 Task: Create a due date automation trigger when advanced on, 2 hours before a card is due add fields with custom field "Resume" set to a date between 1 and 7 working days from now.
Action: Mouse moved to (1339, 104)
Screenshot: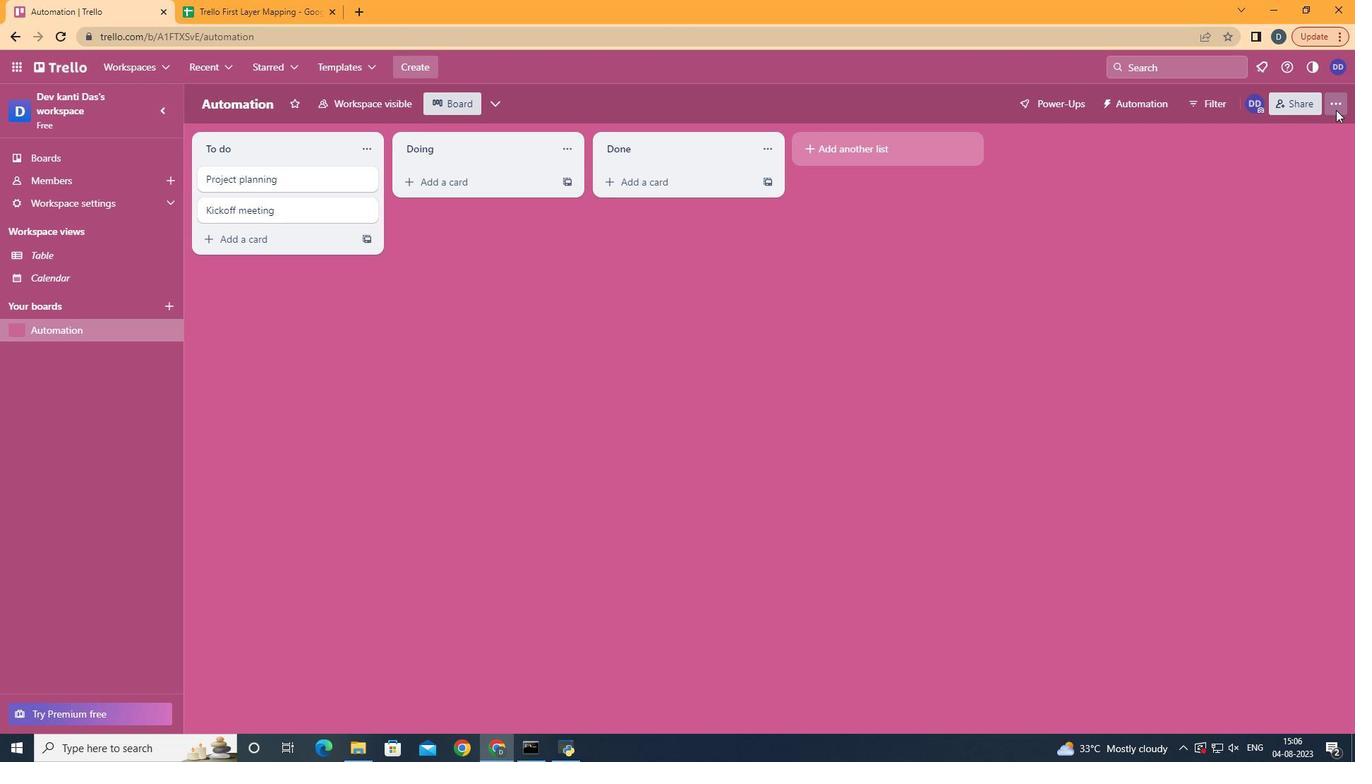 
Action: Mouse pressed left at (1339, 104)
Screenshot: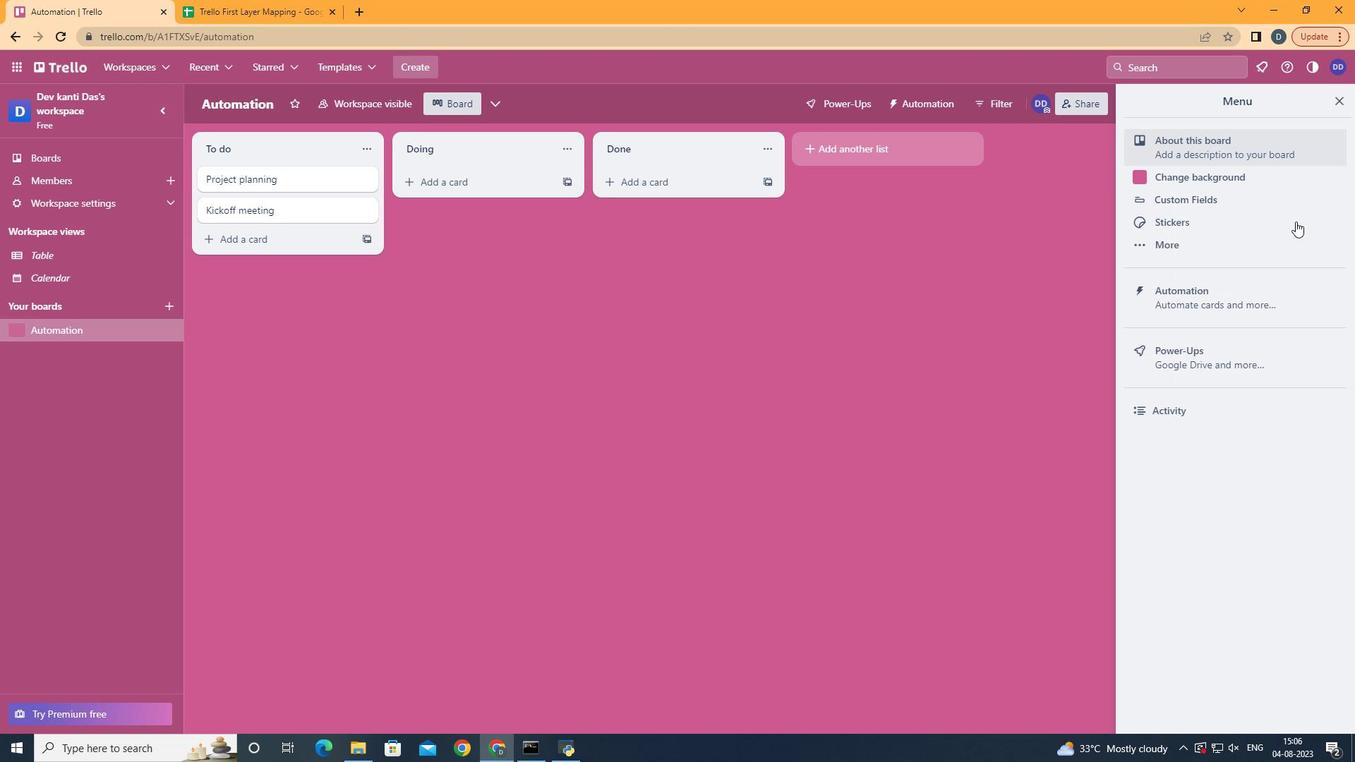 
Action: Mouse moved to (1253, 299)
Screenshot: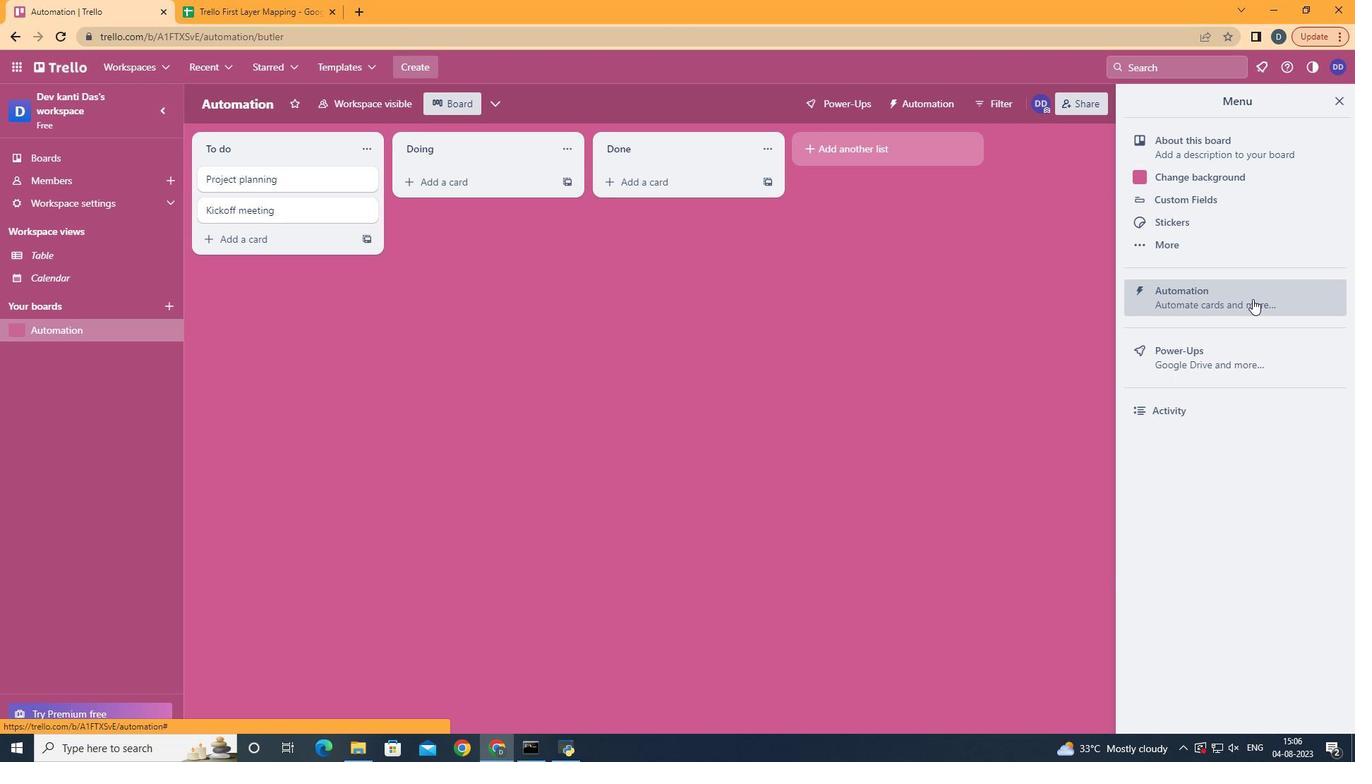 
Action: Mouse pressed left at (1253, 299)
Screenshot: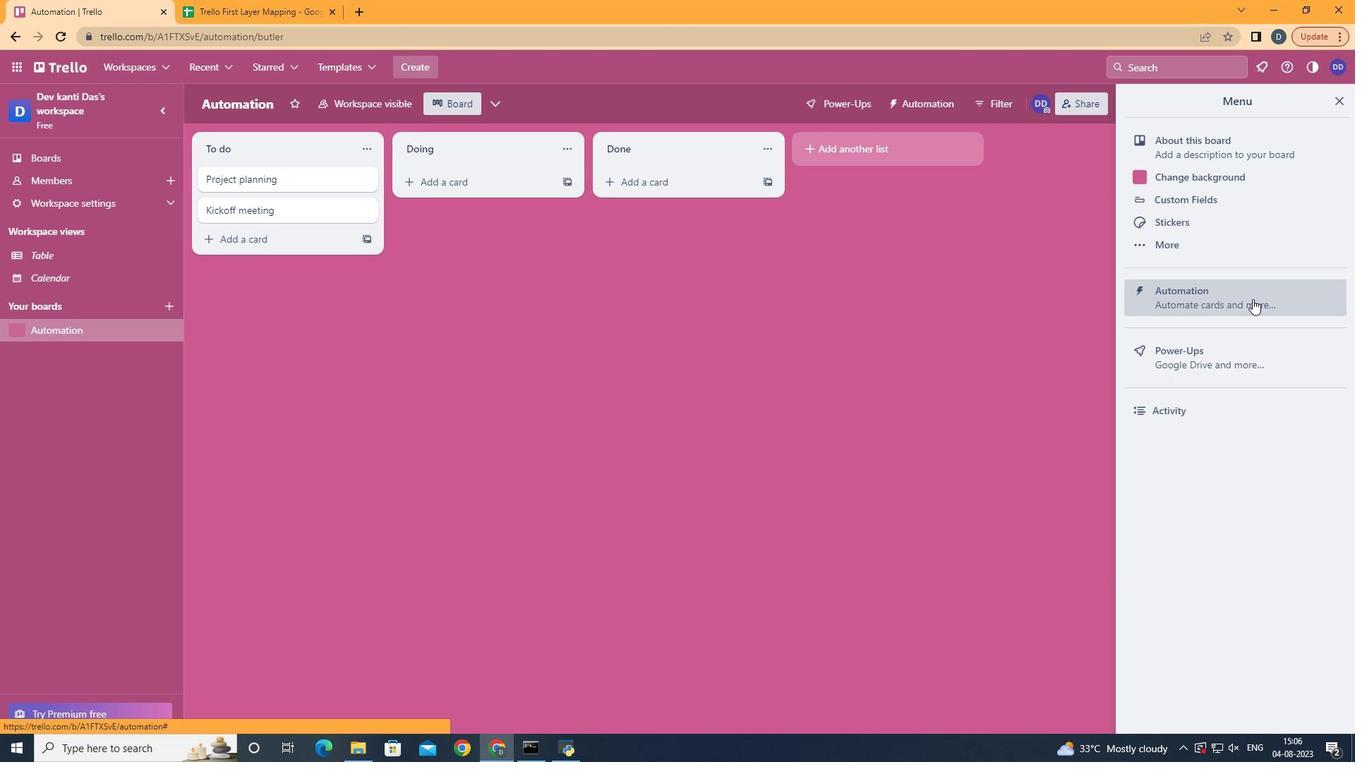 
Action: Mouse moved to (297, 285)
Screenshot: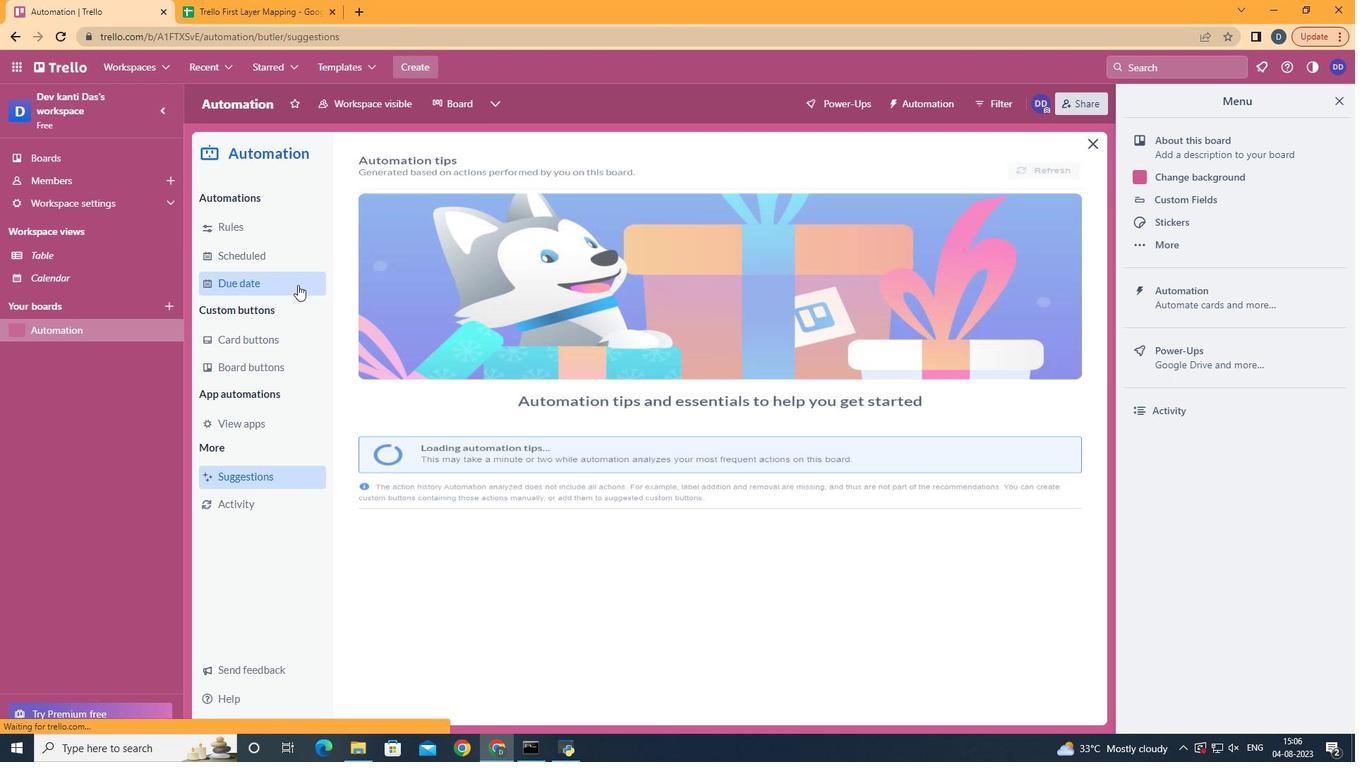 
Action: Mouse pressed left at (297, 285)
Screenshot: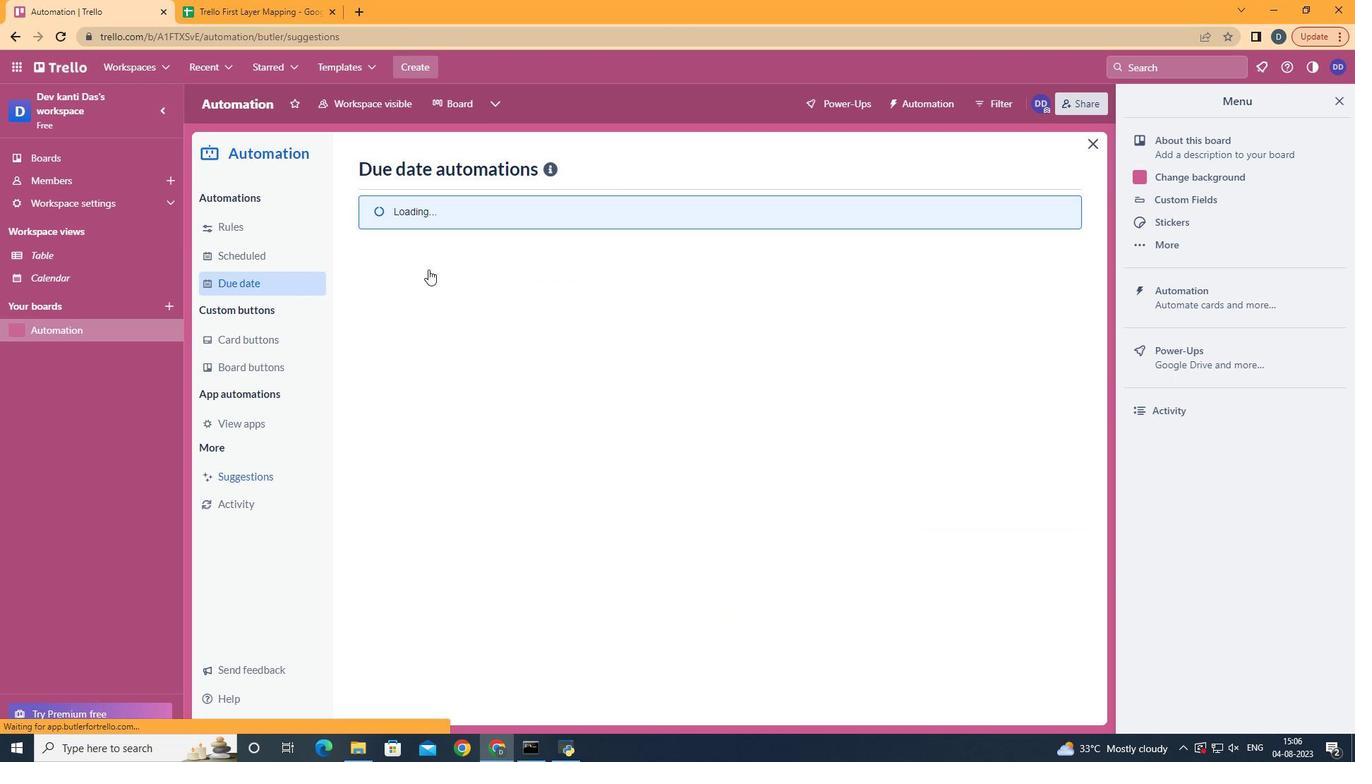 
Action: Mouse moved to (1008, 172)
Screenshot: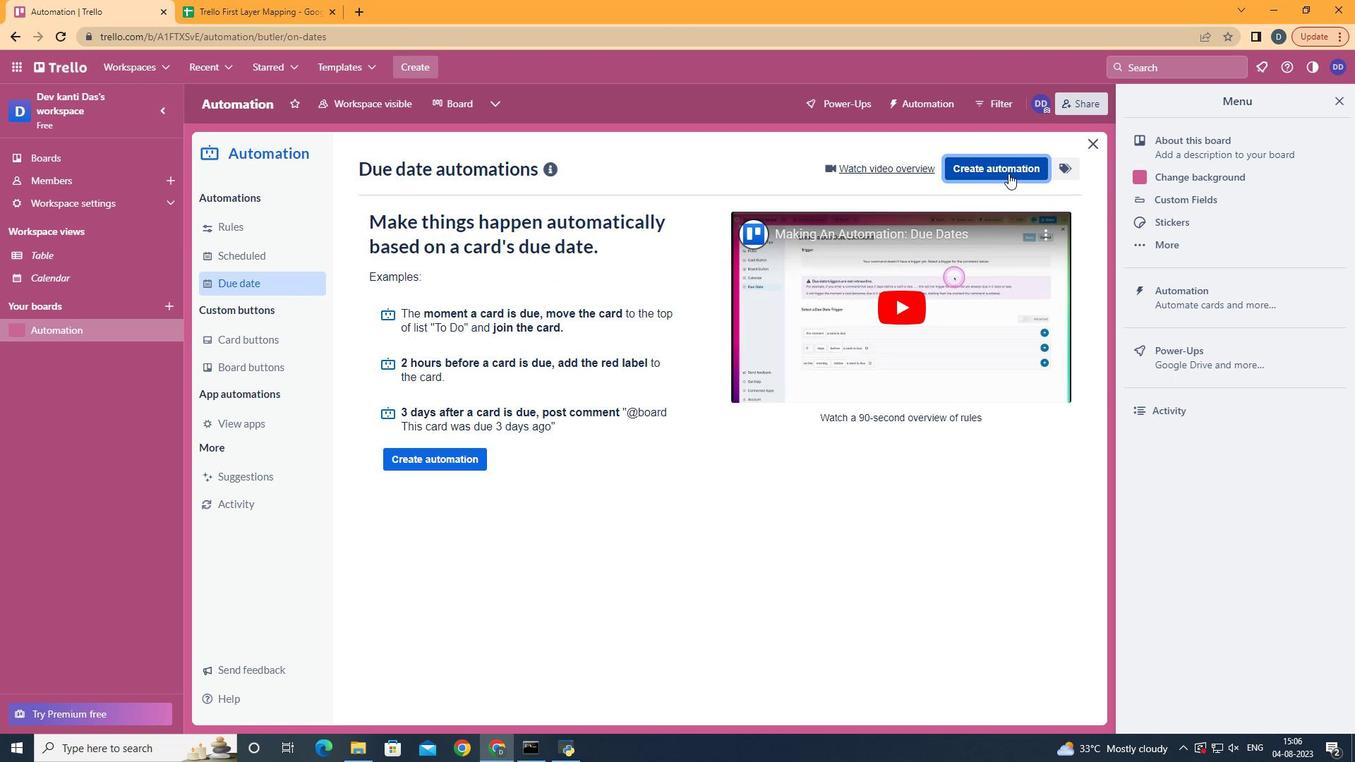 
Action: Mouse pressed left at (1008, 172)
Screenshot: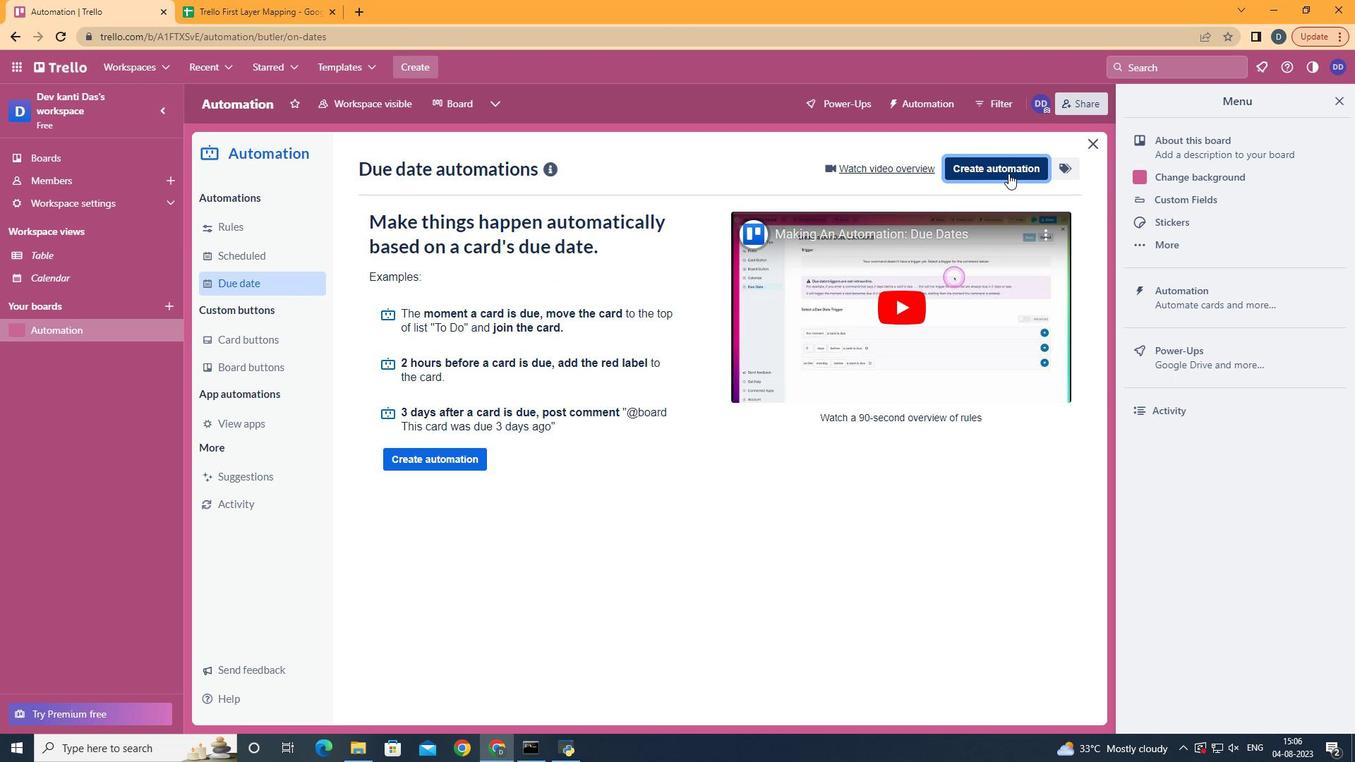 
Action: Mouse moved to (740, 293)
Screenshot: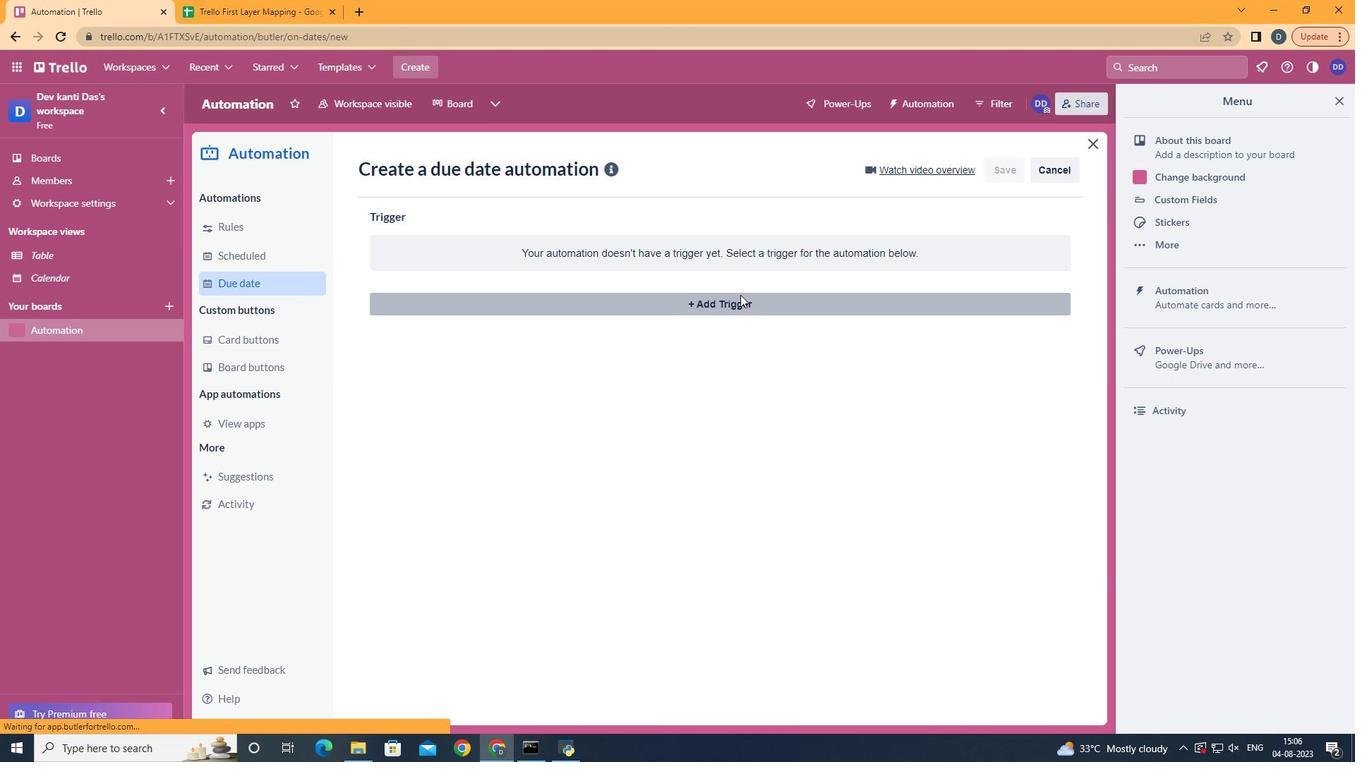 
Action: Mouse pressed left at (740, 293)
Screenshot: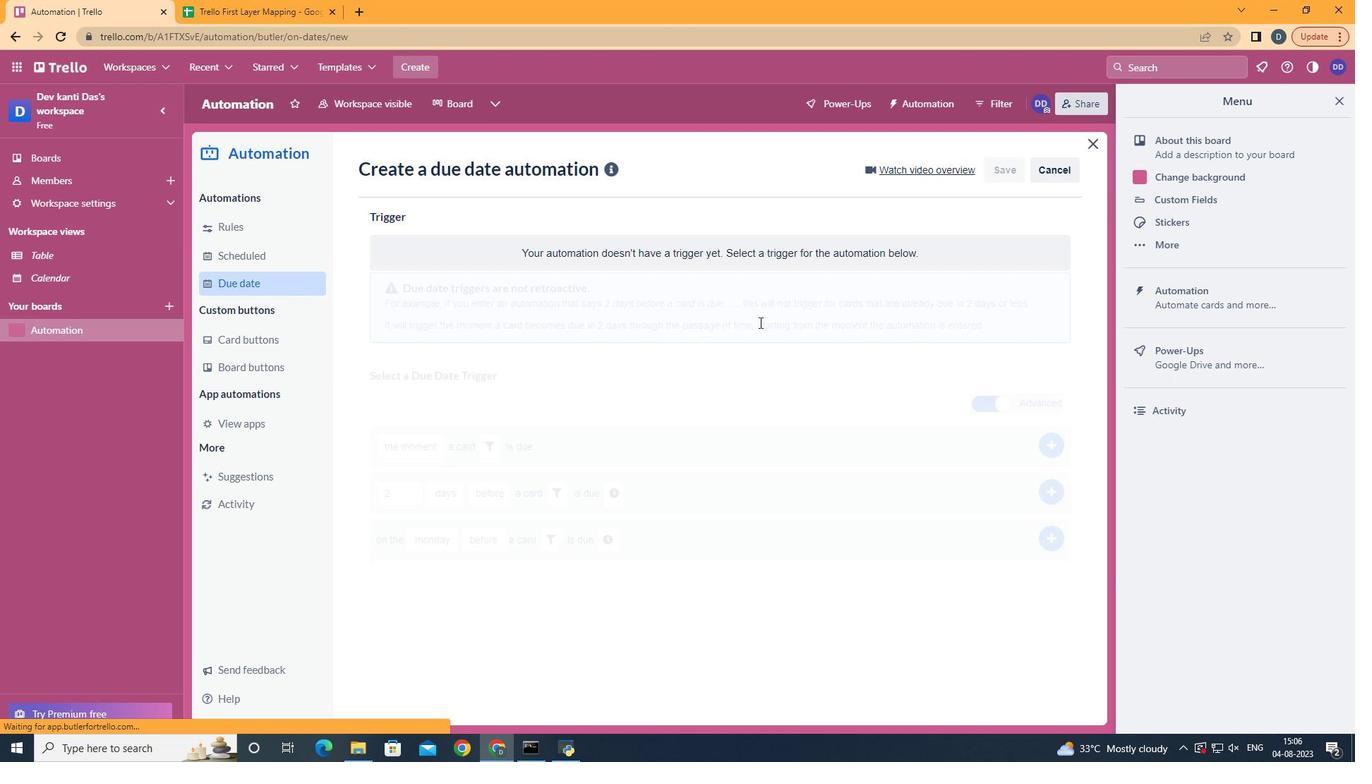 
Action: Mouse moved to (471, 608)
Screenshot: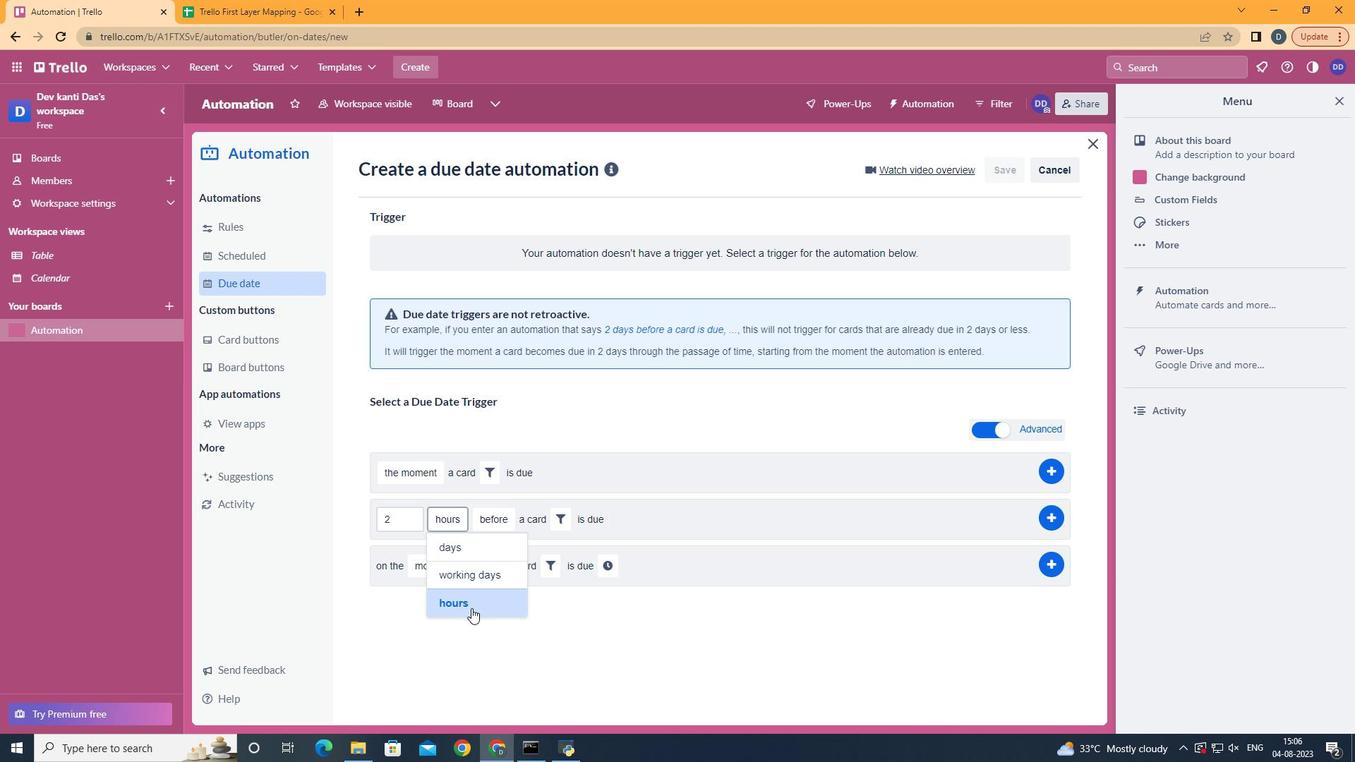 
Action: Mouse pressed left at (471, 608)
Screenshot: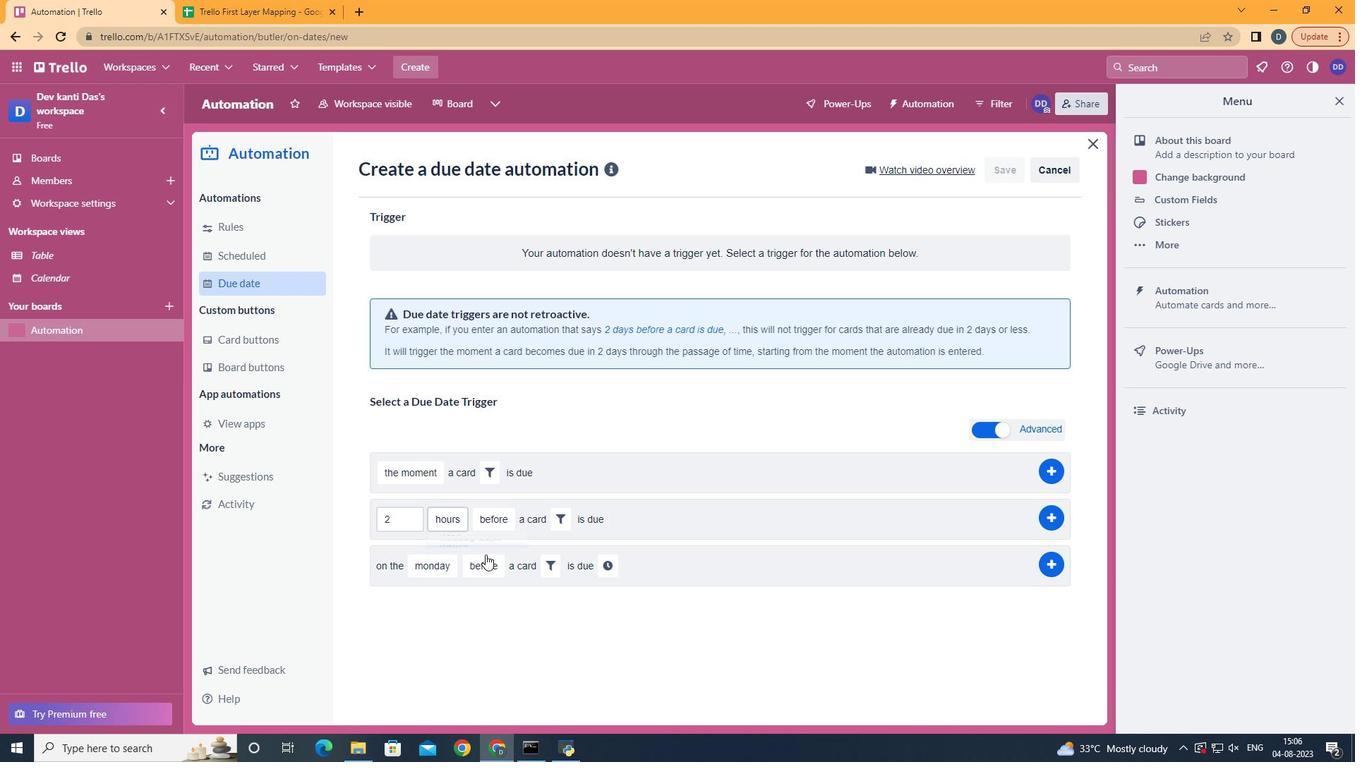 
Action: Mouse moved to (498, 537)
Screenshot: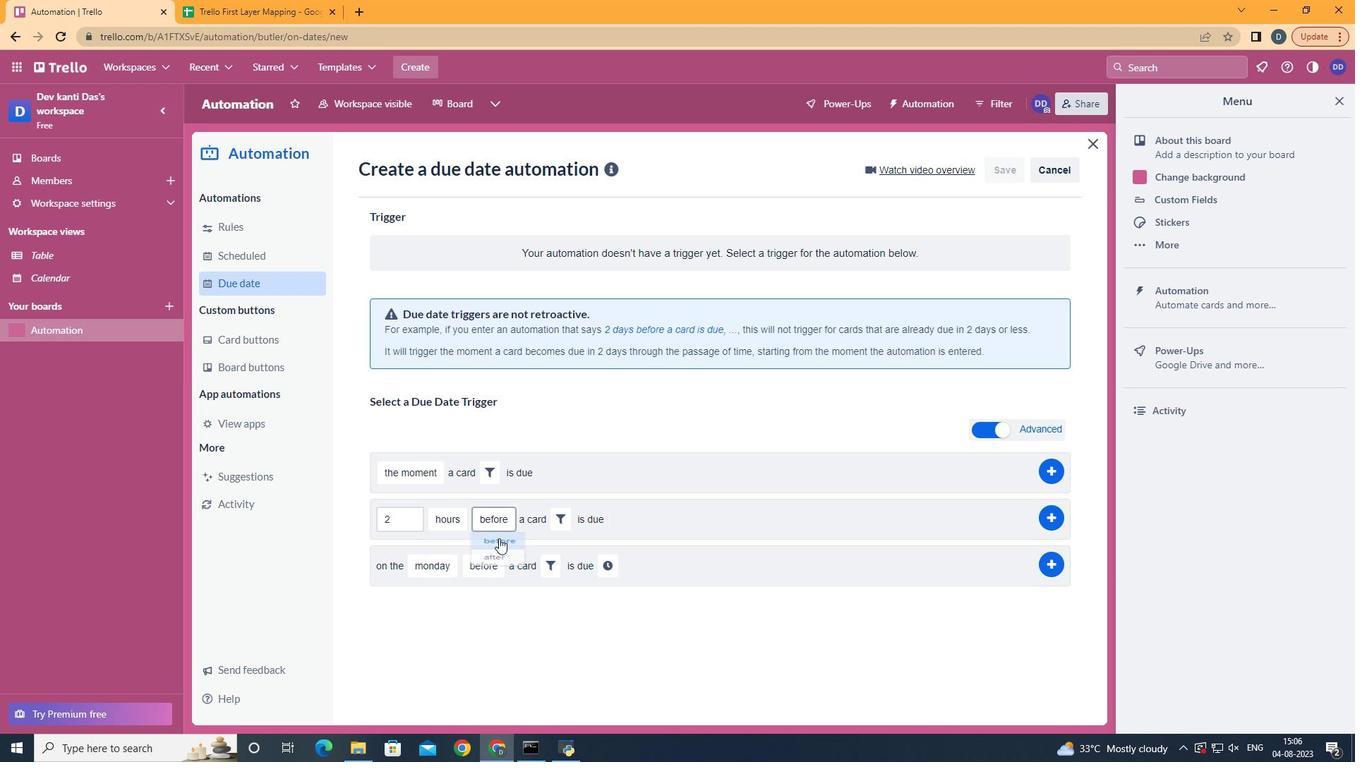
Action: Mouse pressed left at (498, 537)
Screenshot: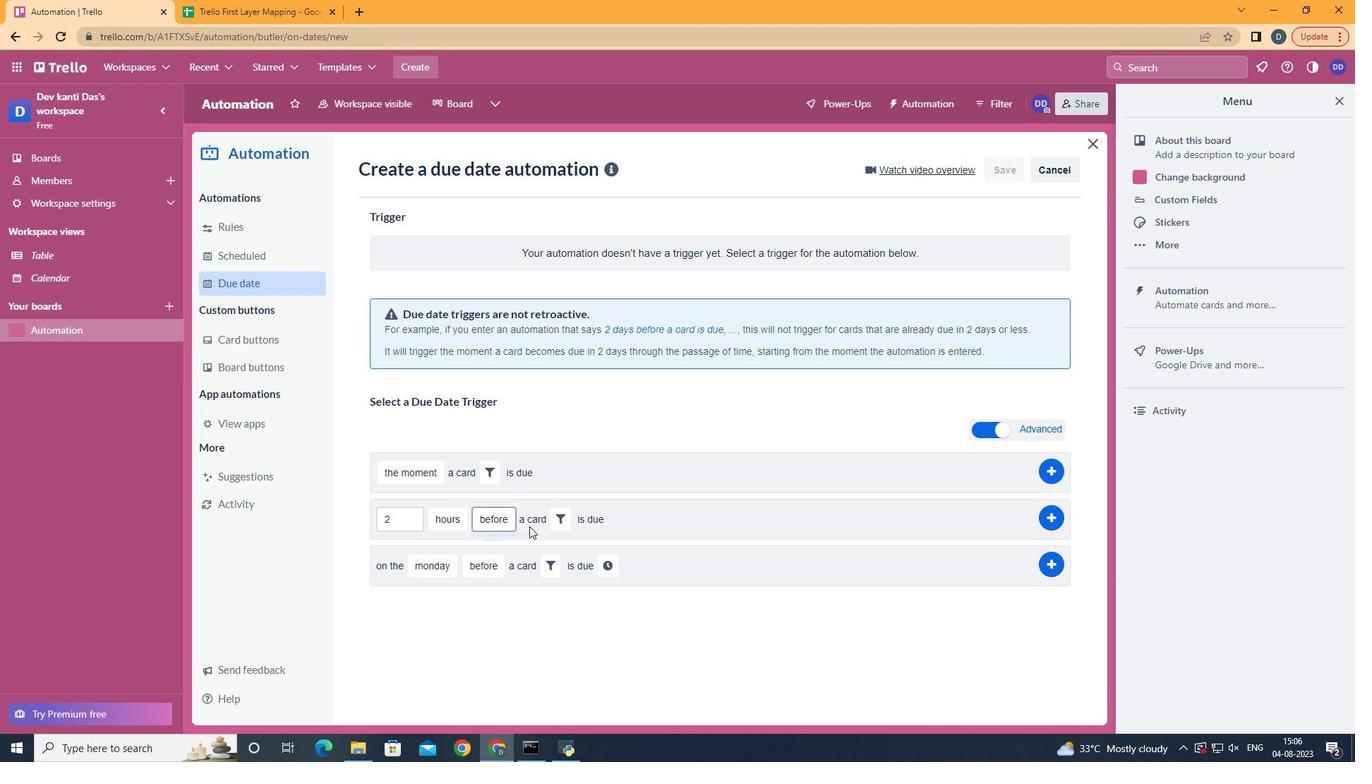 
Action: Mouse moved to (564, 516)
Screenshot: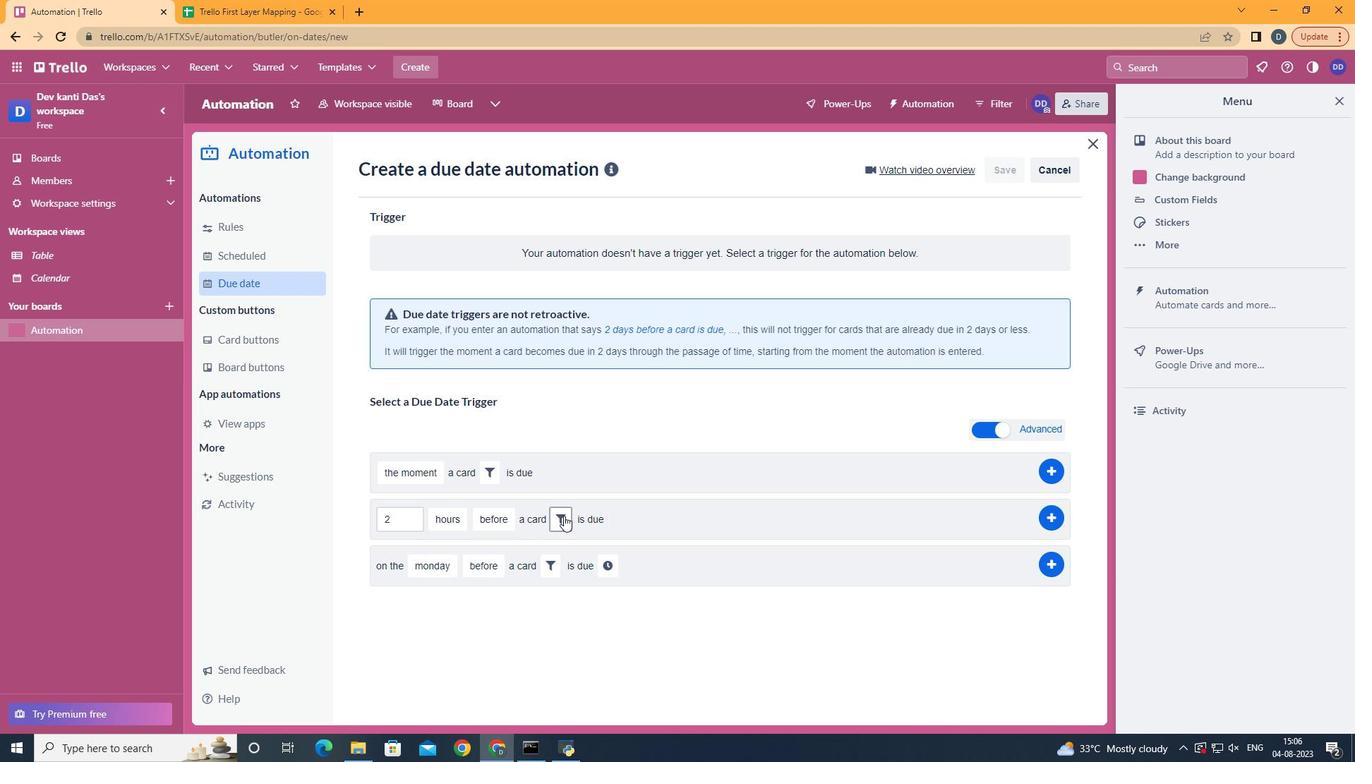 
Action: Mouse pressed left at (564, 516)
Screenshot: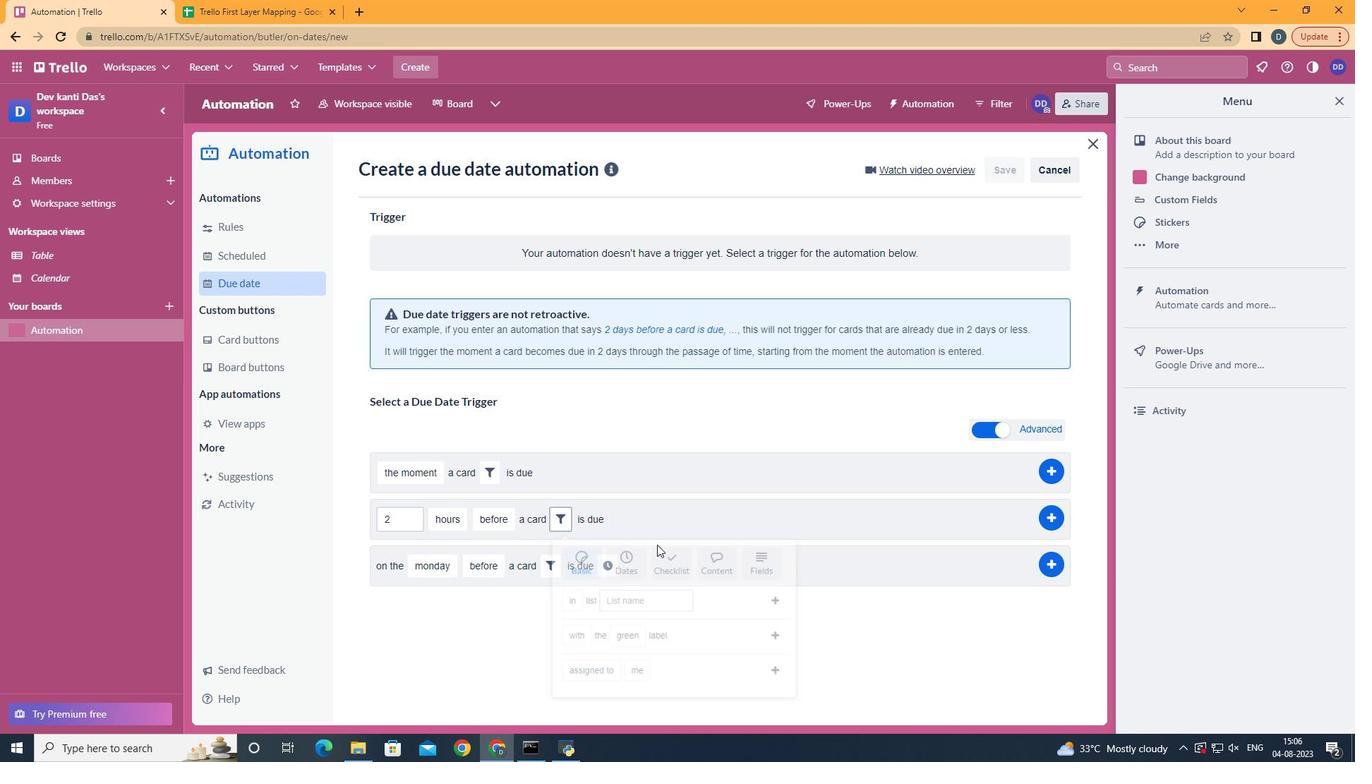 
Action: Mouse moved to (790, 561)
Screenshot: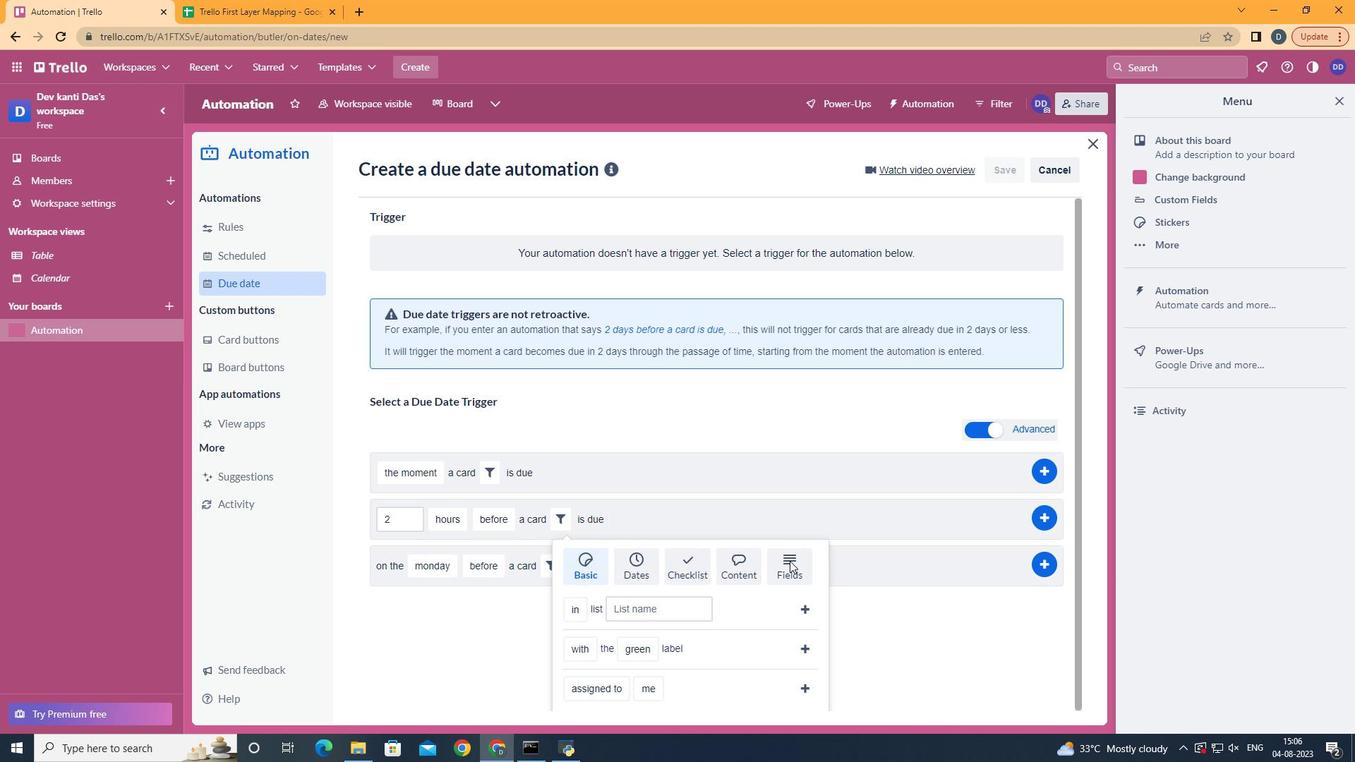
Action: Mouse pressed left at (790, 561)
Screenshot: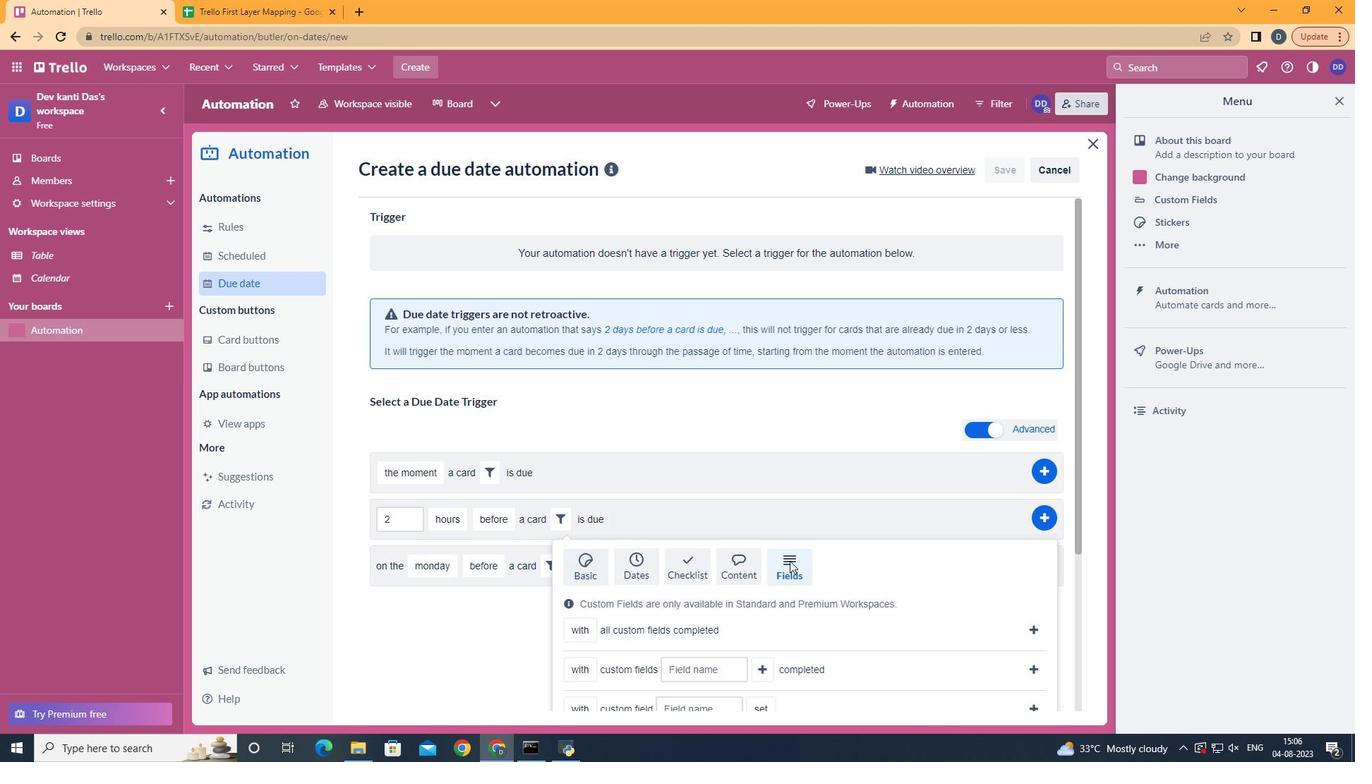 
Action: Mouse scrolled (790, 560) with delta (0, 0)
Screenshot: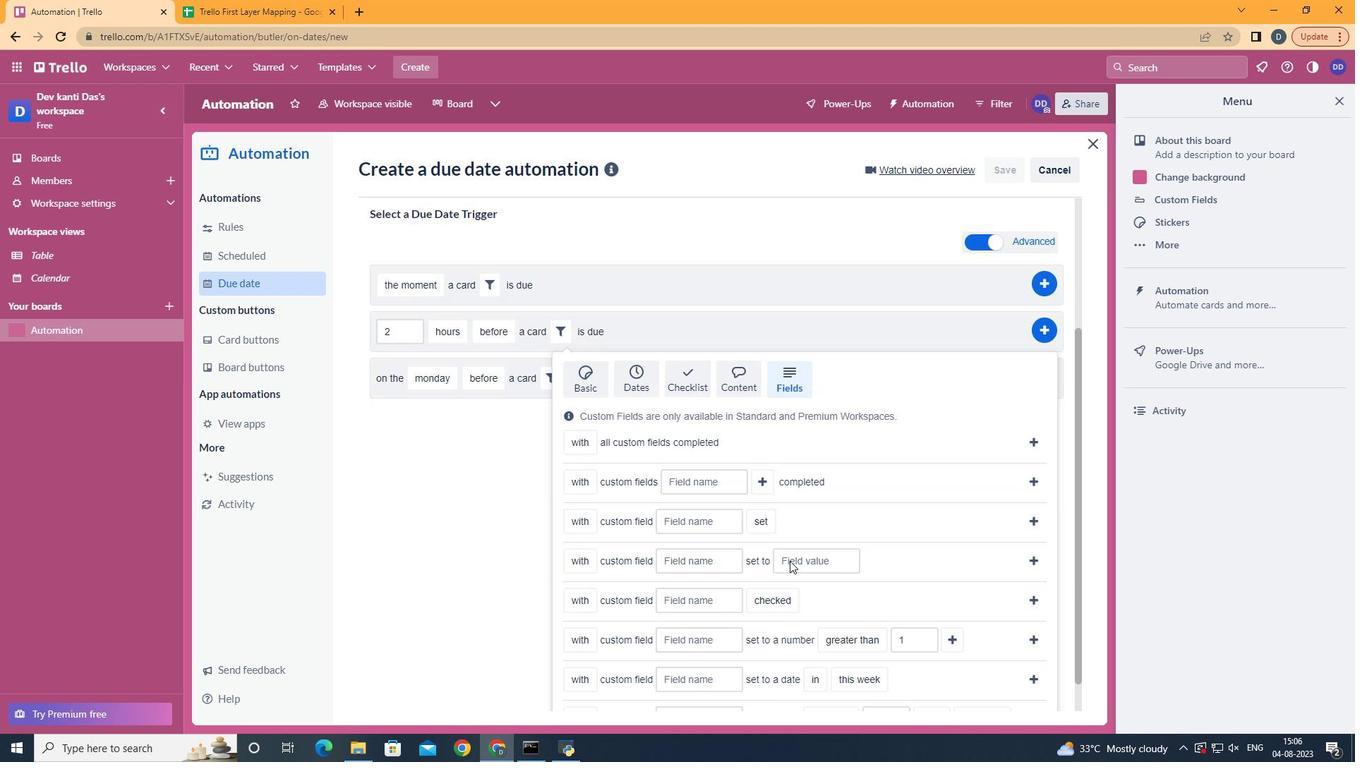
Action: Mouse scrolled (790, 560) with delta (0, 0)
Screenshot: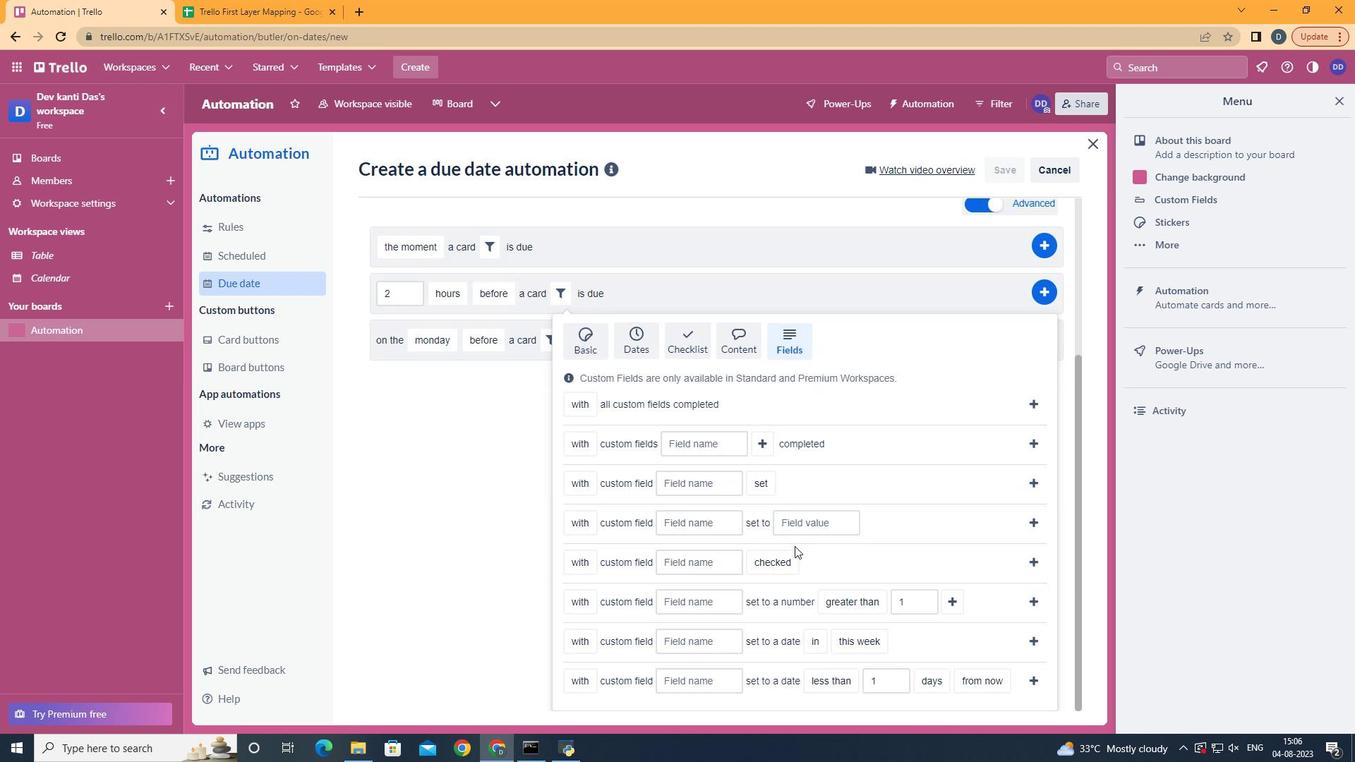 
Action: Mouse scrolled (790, 560) with delta (0, 0)
Screenshot: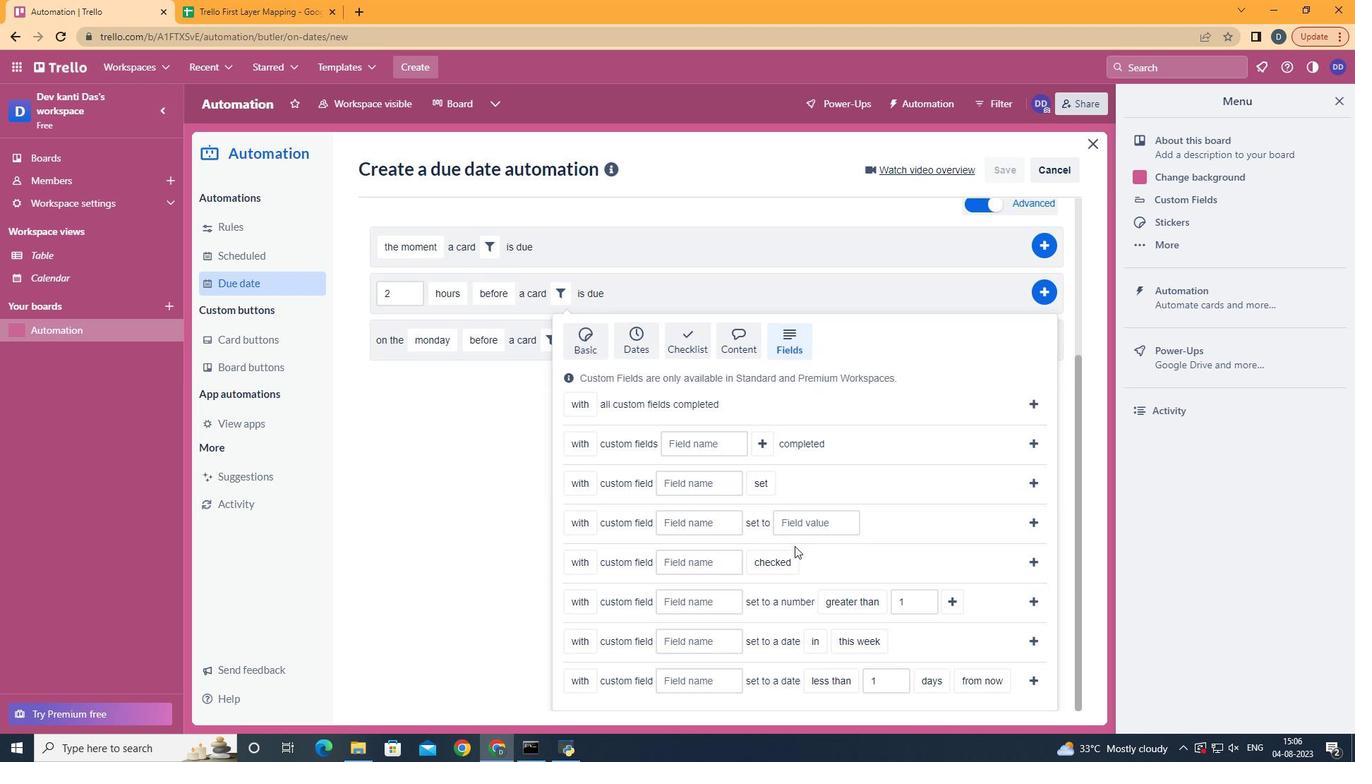 
Action: Mouse scrolled (790, 560) with delta (0, 0)
Screenshot: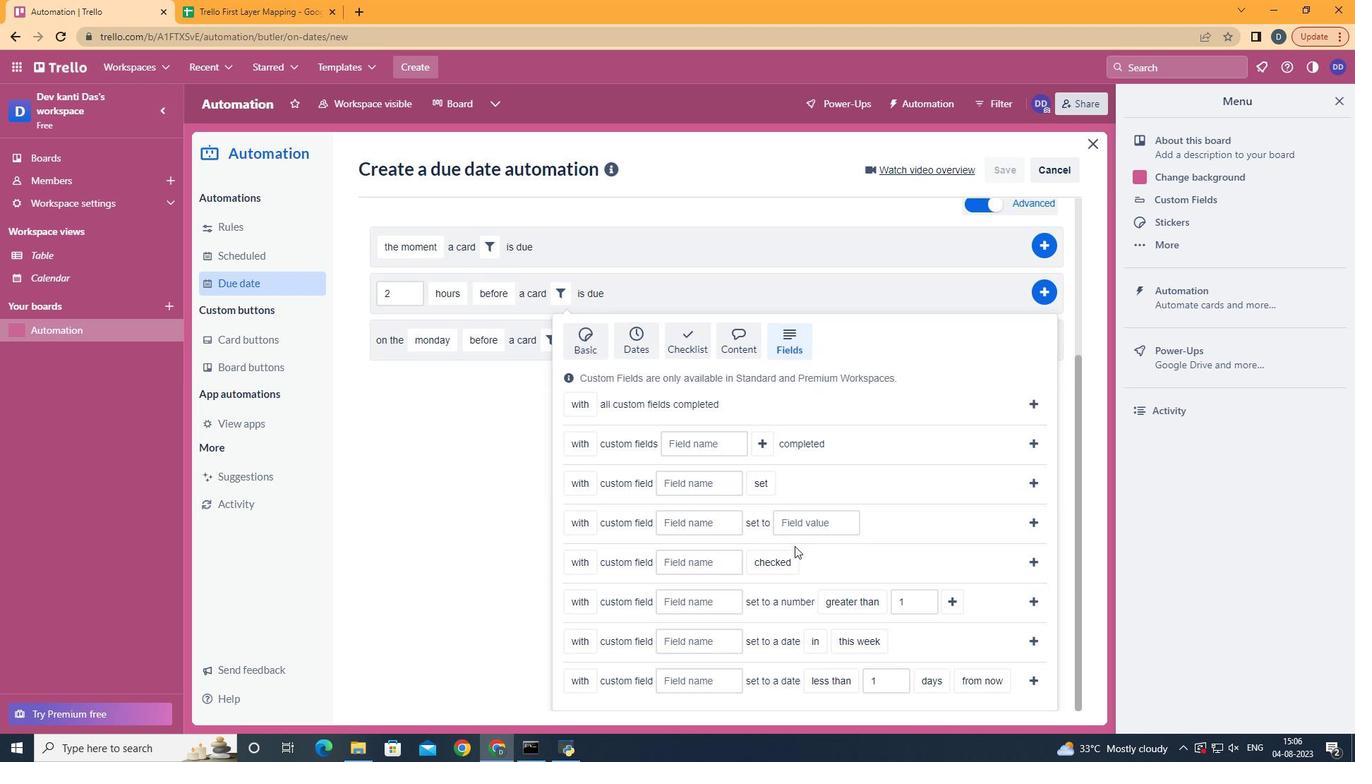 
Action: Mouse scrolled (790, 560) with delta (0, 0)
Screenshot: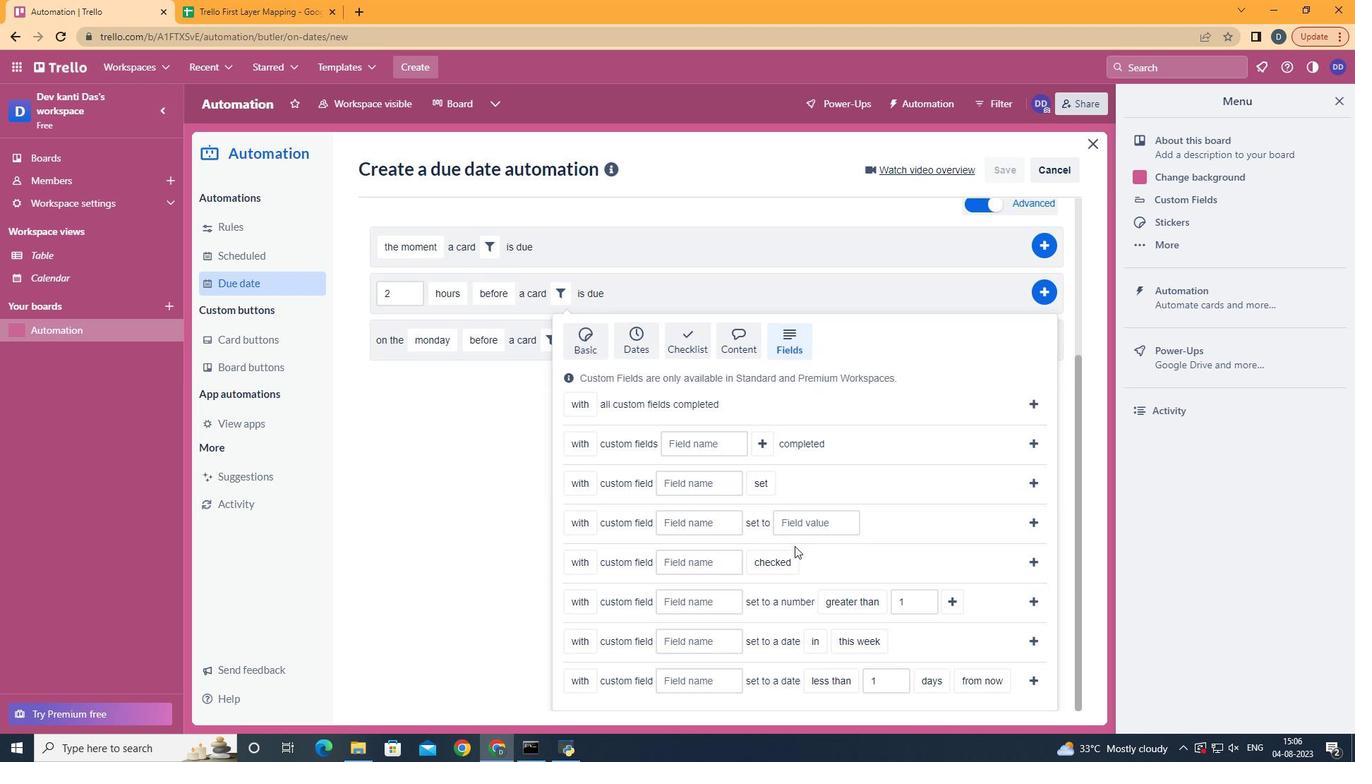 
Action: Mouse scrolled (790, 560) with delta (0, 0)
Screenshot: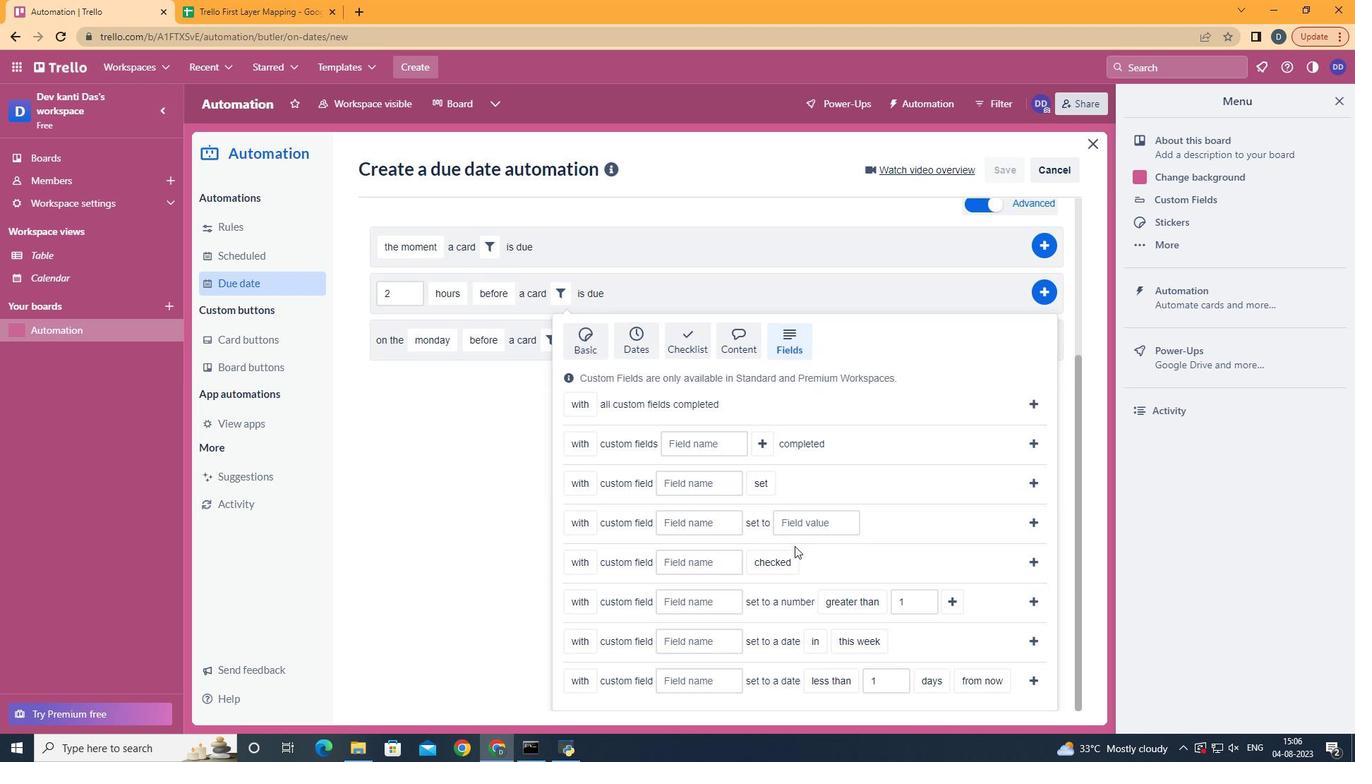 
Action: Mouse scrolled (790, 560) with delta (0, 0)
Screenshot: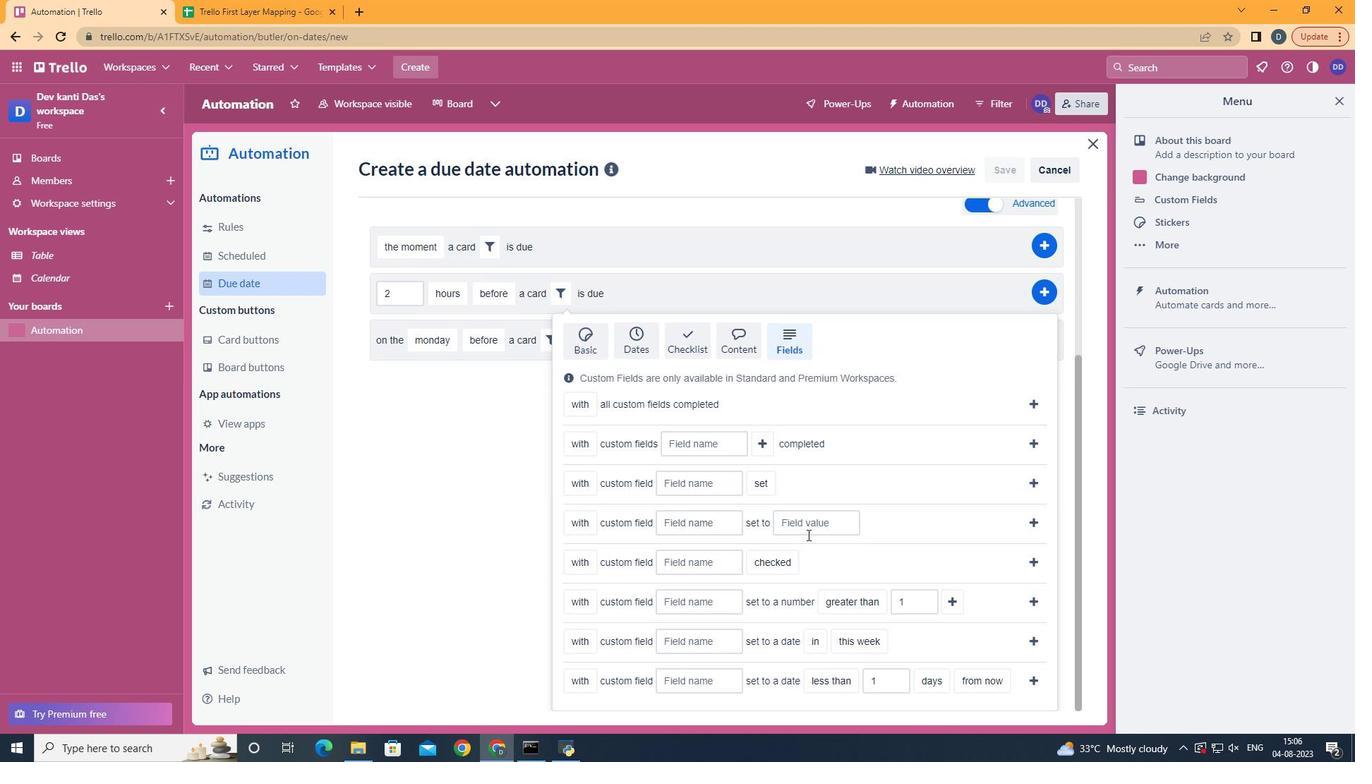 
Action: Mouse moved to (605, 625)
Screenshot: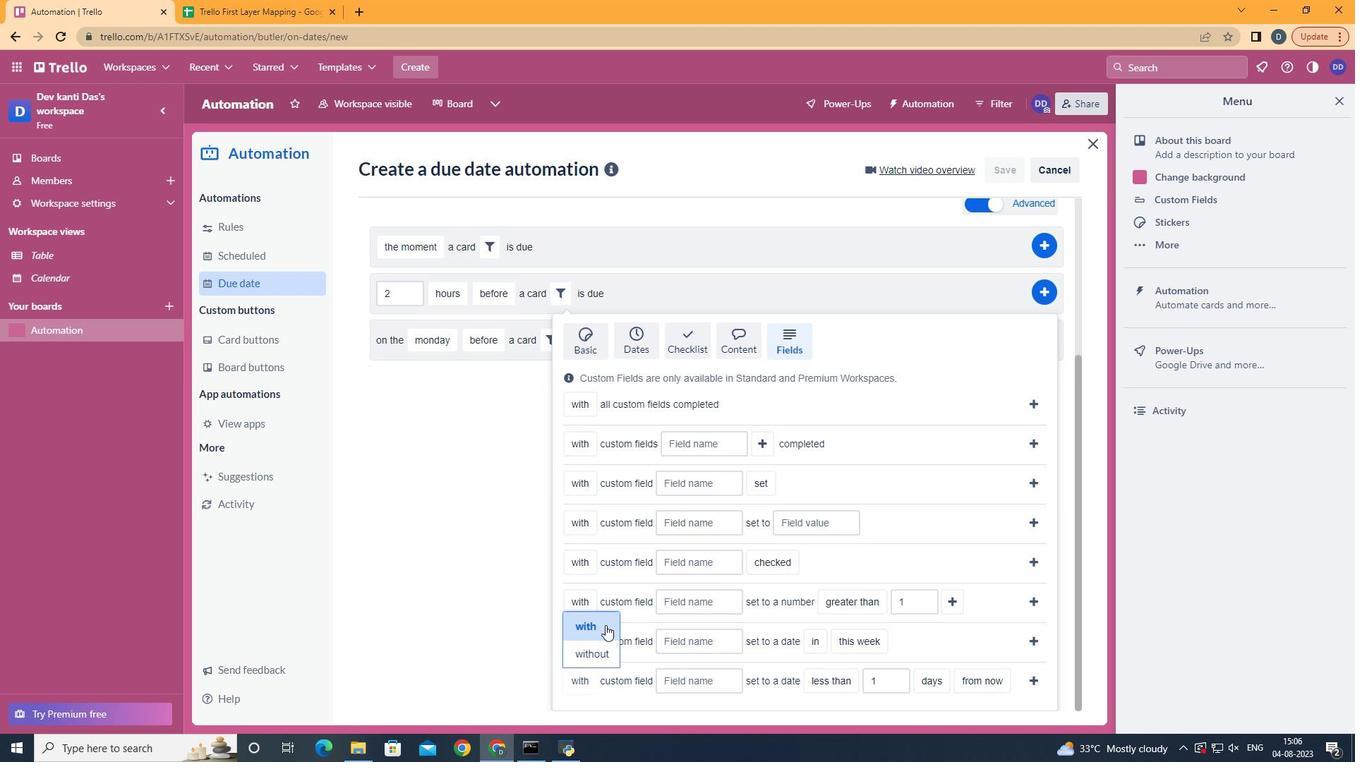
Action: Mouse pressed left at (605, 625)
Screenshot: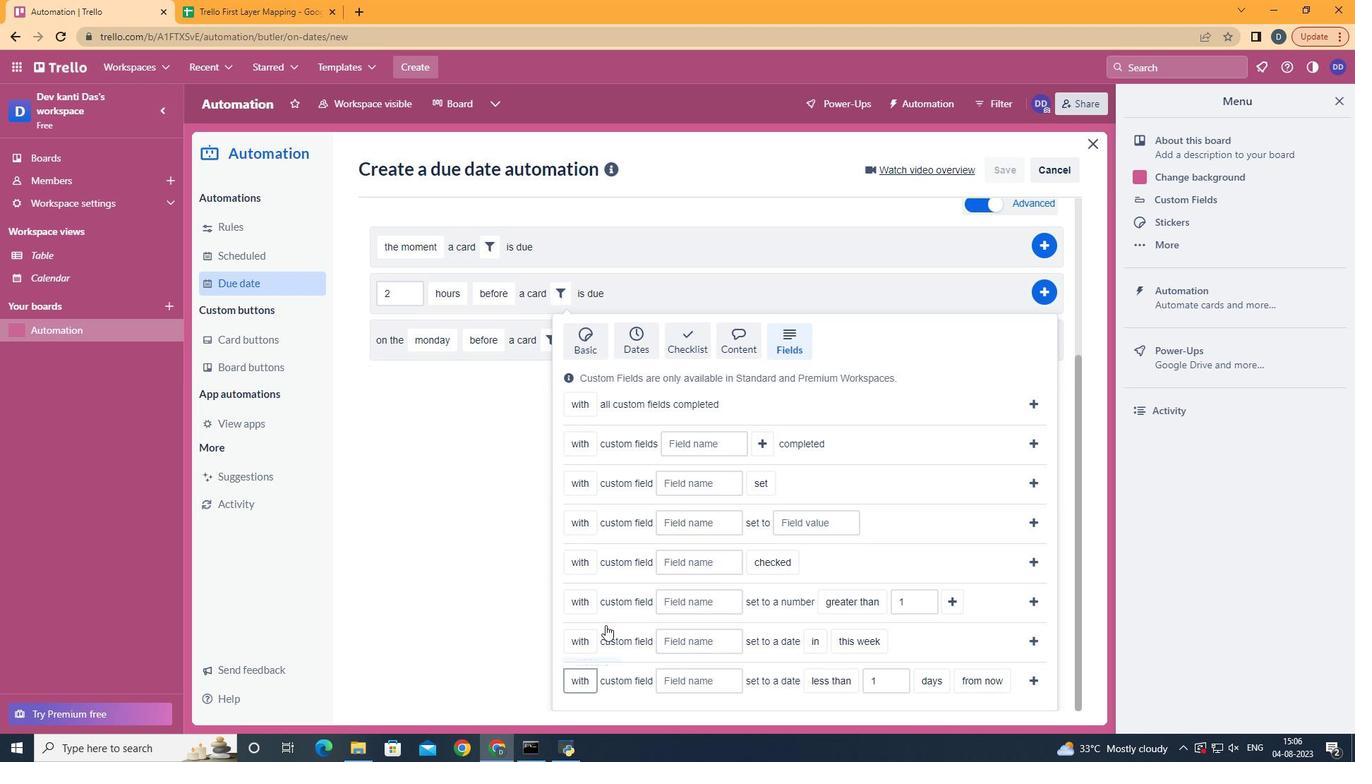 
Action: Mouse moved to (690, 669)
Screenshot: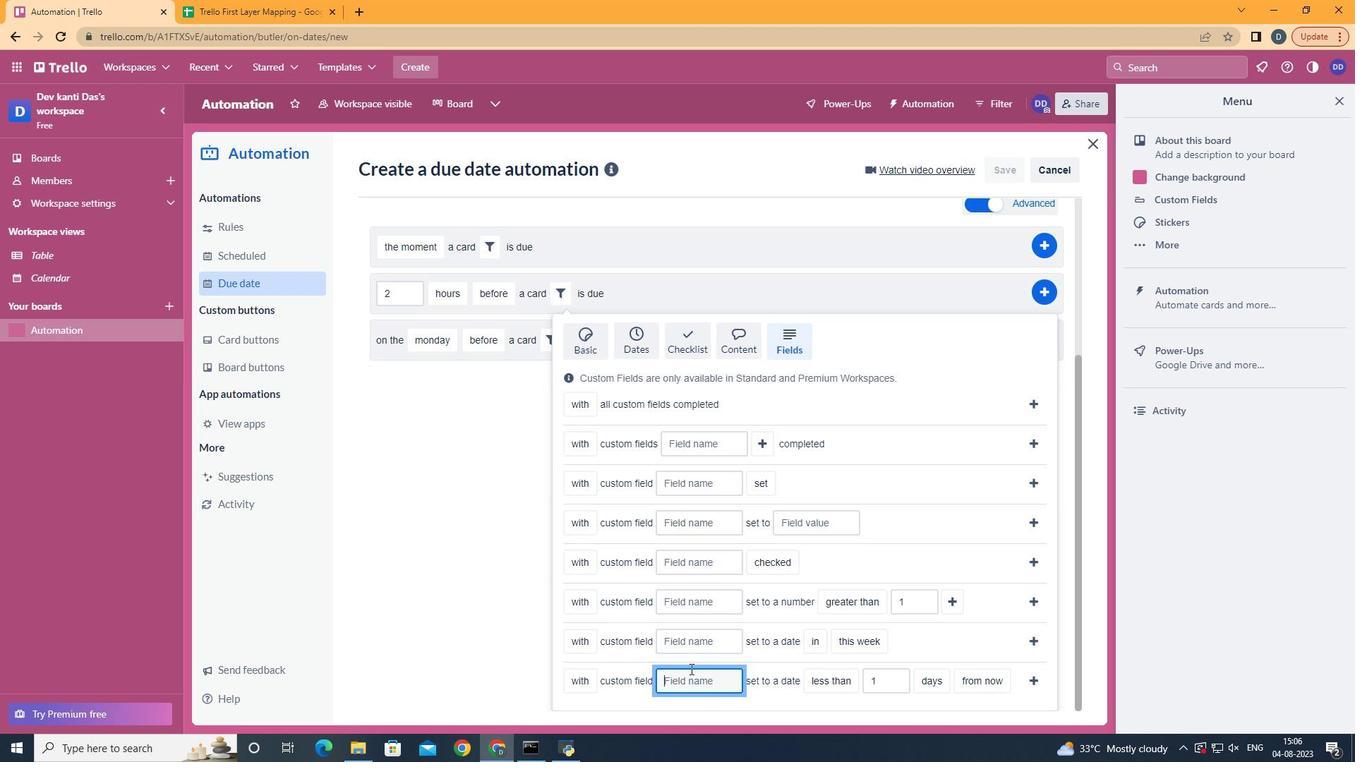 
Action: Mouse pressed left at (690, 669)
Screenshot: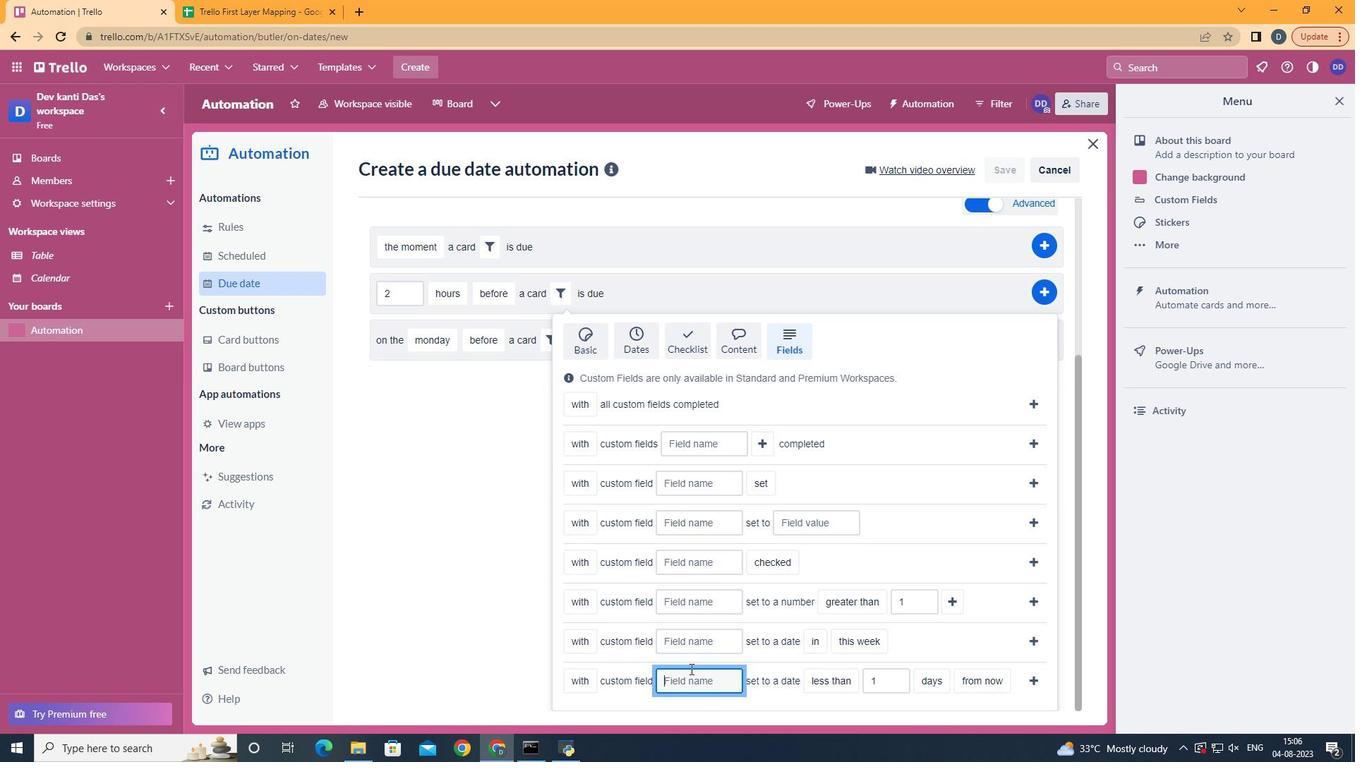 
Action: Key pressed <Key.shift>Resume
Screenshot: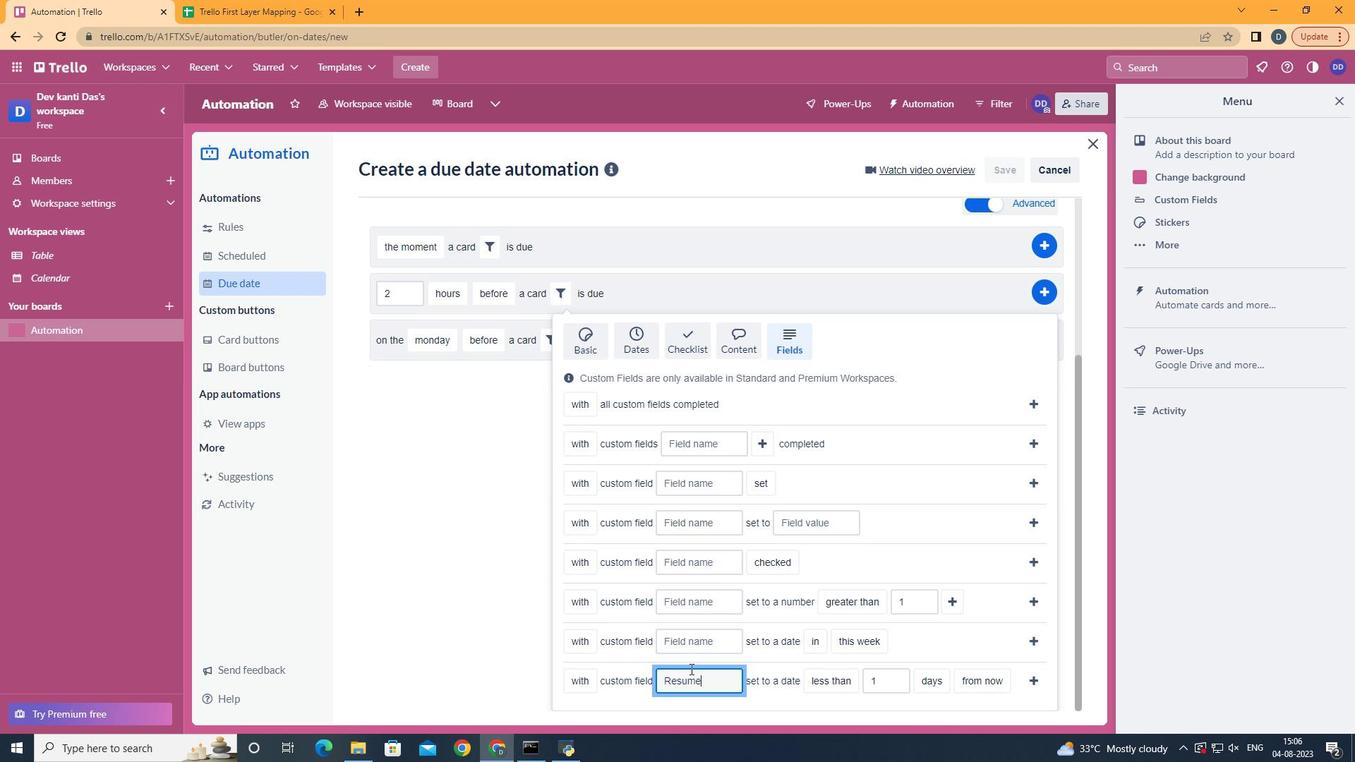 
Action: Mouse moved to (850, 652)
Screenshot: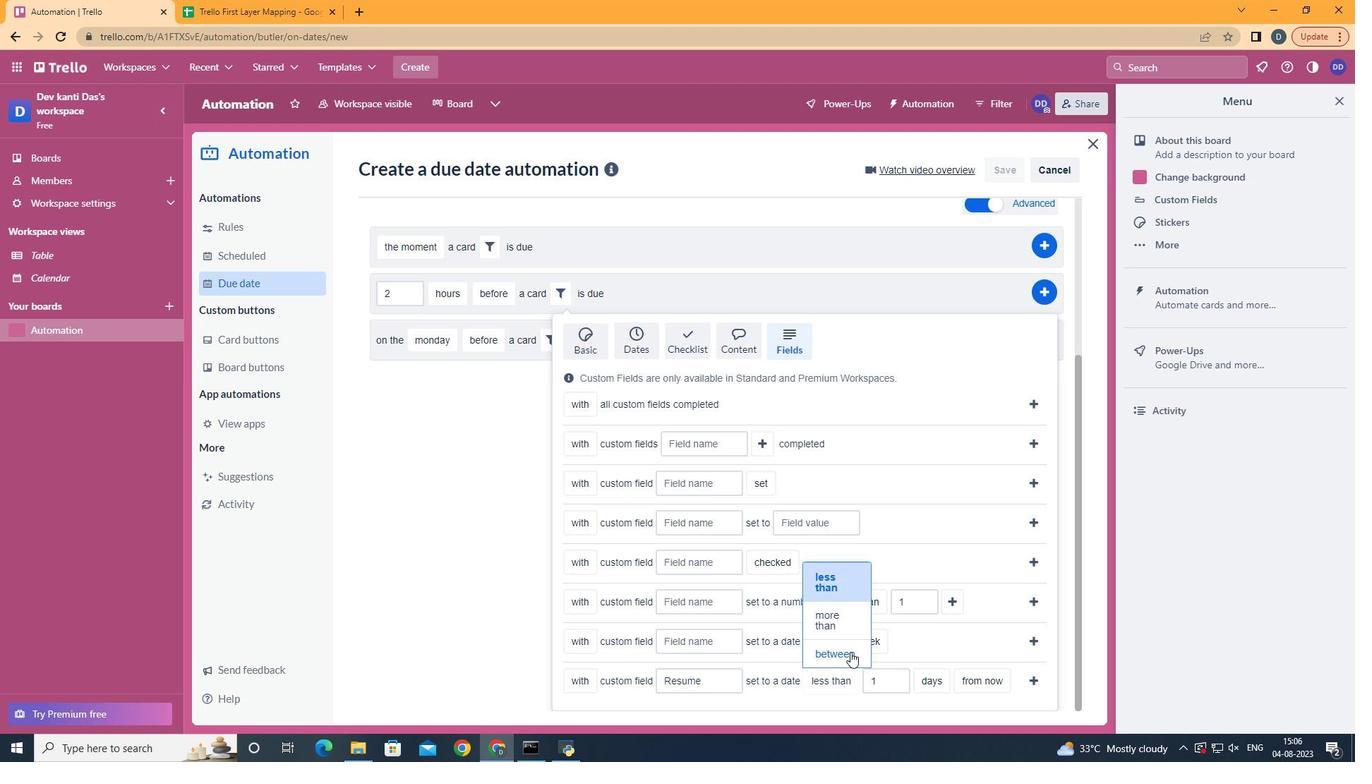 
Action: Mouse pressed left at (850, 652)
Screenshot: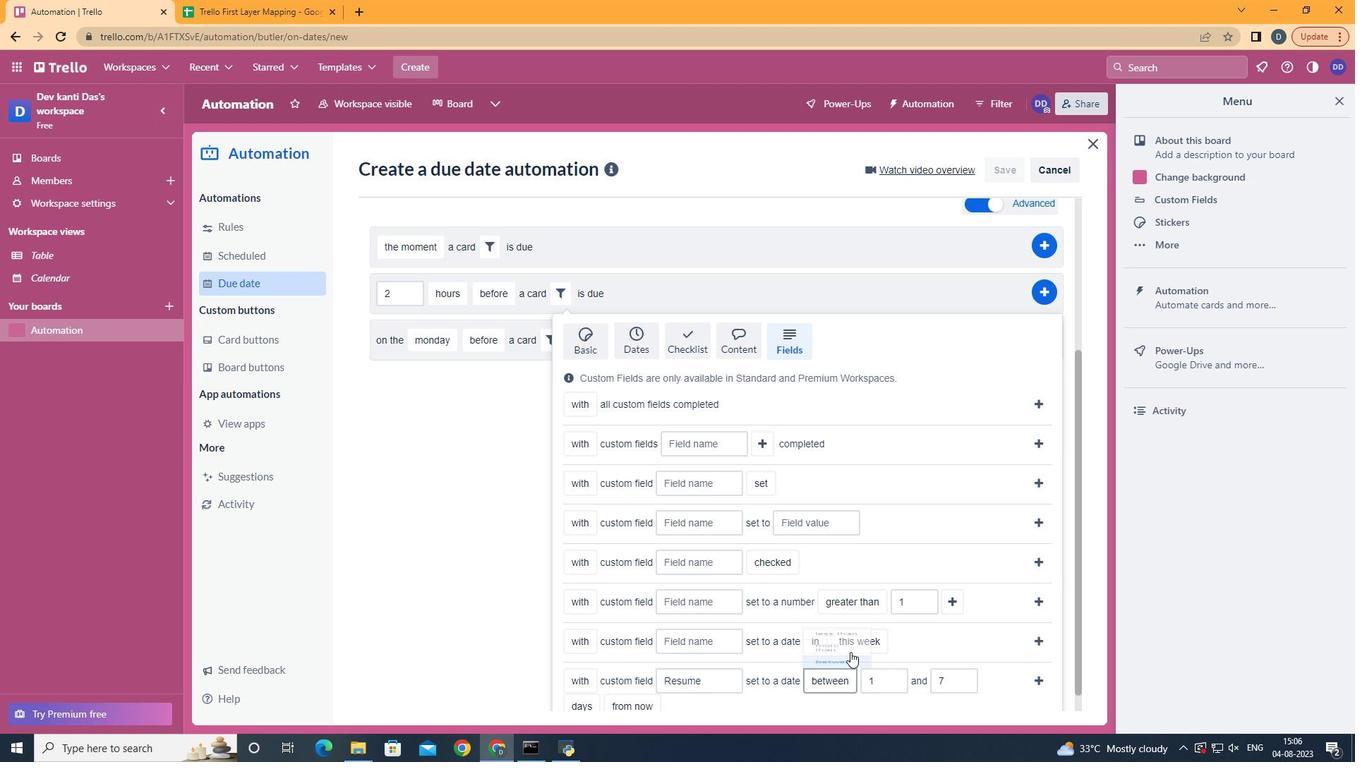 
Action: Mouse scrolled (850, 651) with delta (0, 0)
Screenshot: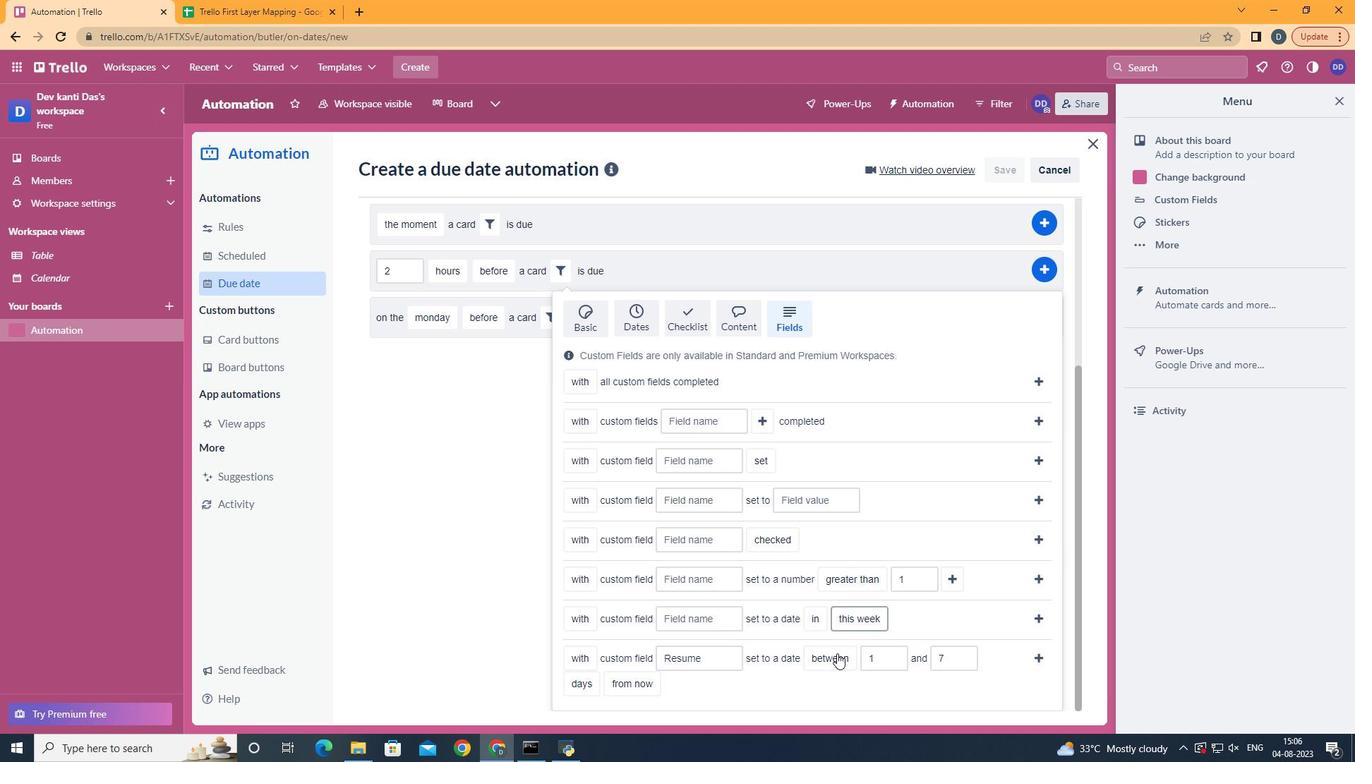 
Action: Mouse scrolled (850, 651) with delta (0, 0)
Screenshot: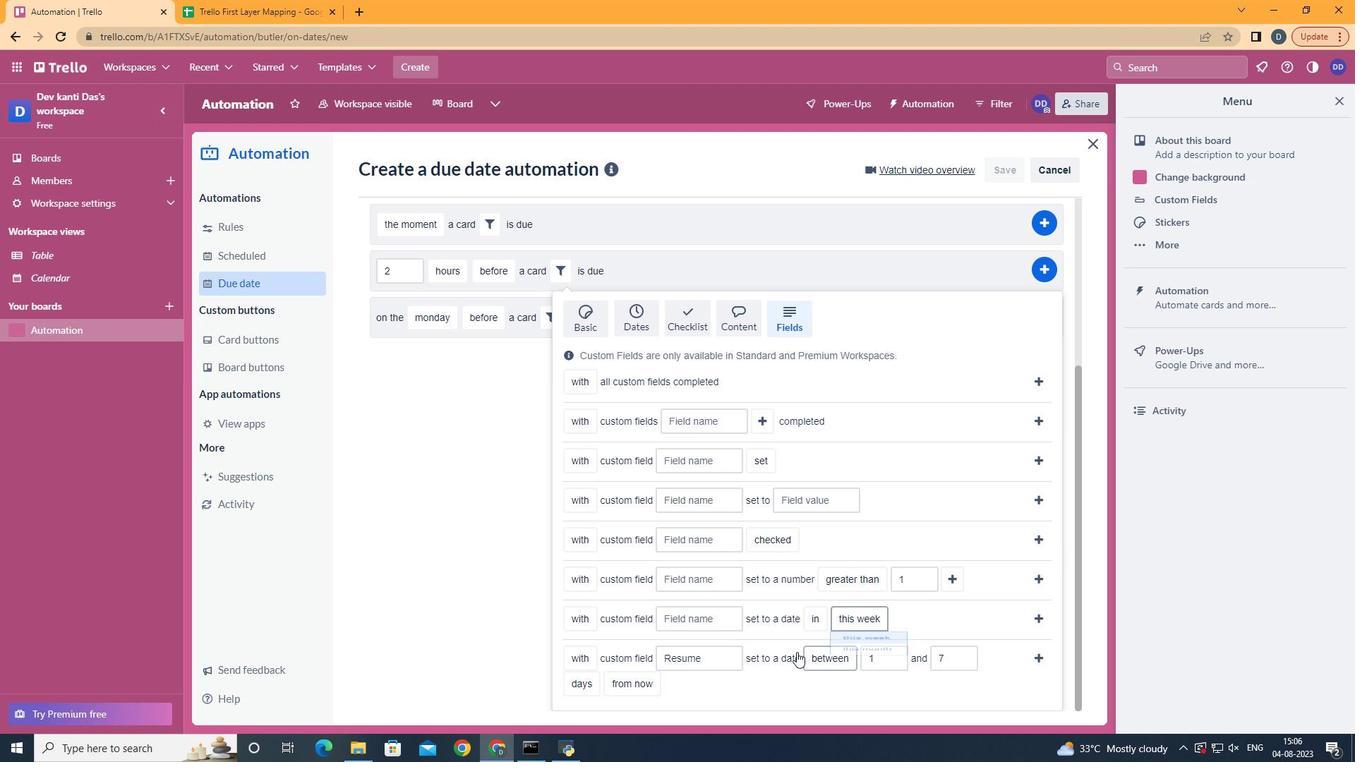 
Action: Mouse scrolled (850, 651) with delta (0, 0)
Screenshot: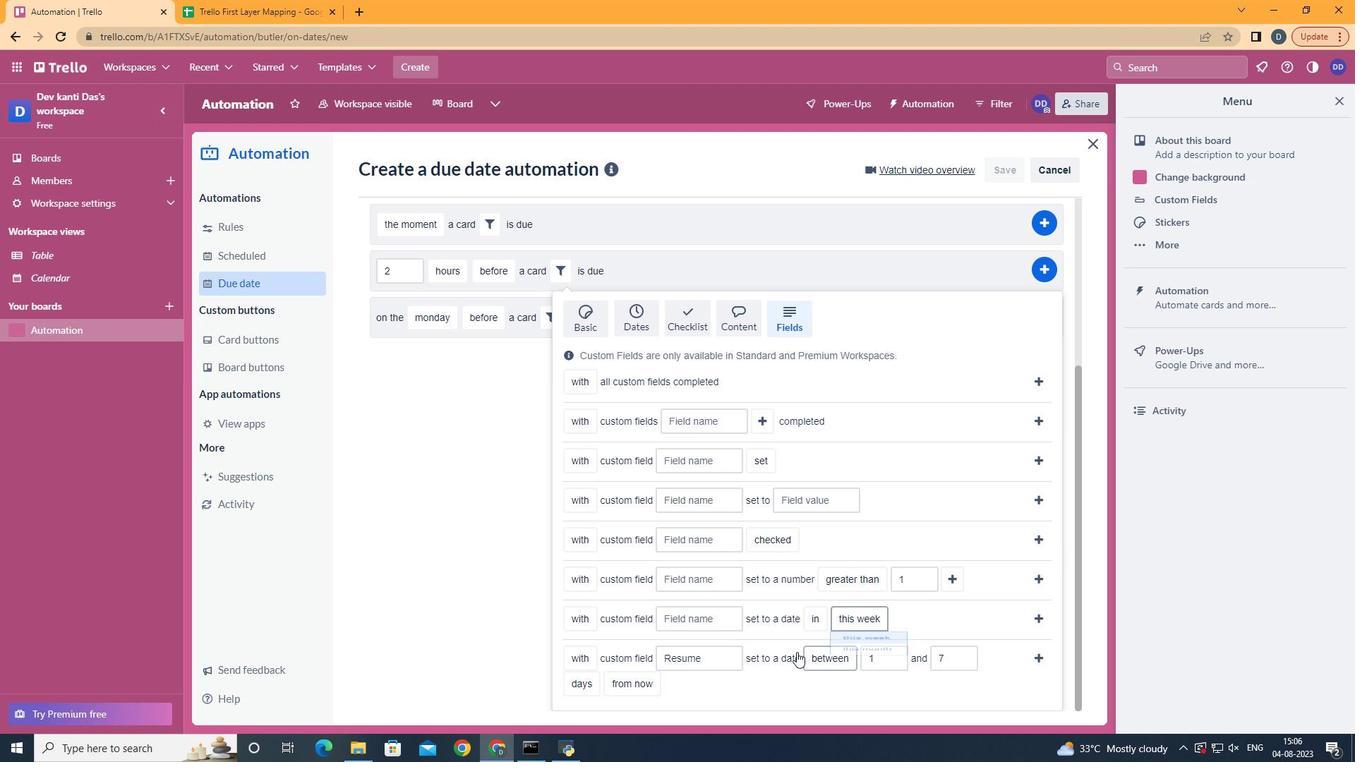 
Action: Mouse scrolled (850, 651) with delta (0, 0)
Screenshot: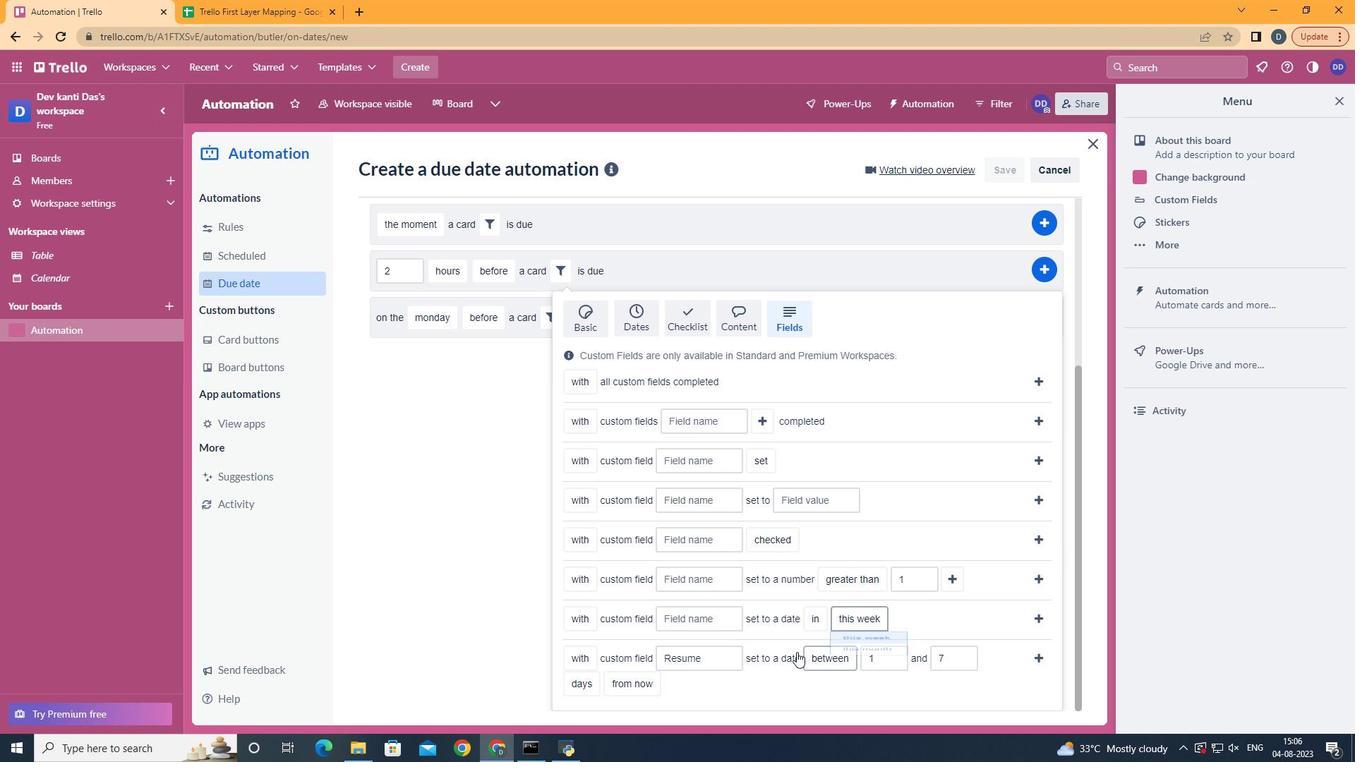 
Action: Mouse scrolled (850, 651) with delta (0, 0)
Screenshot: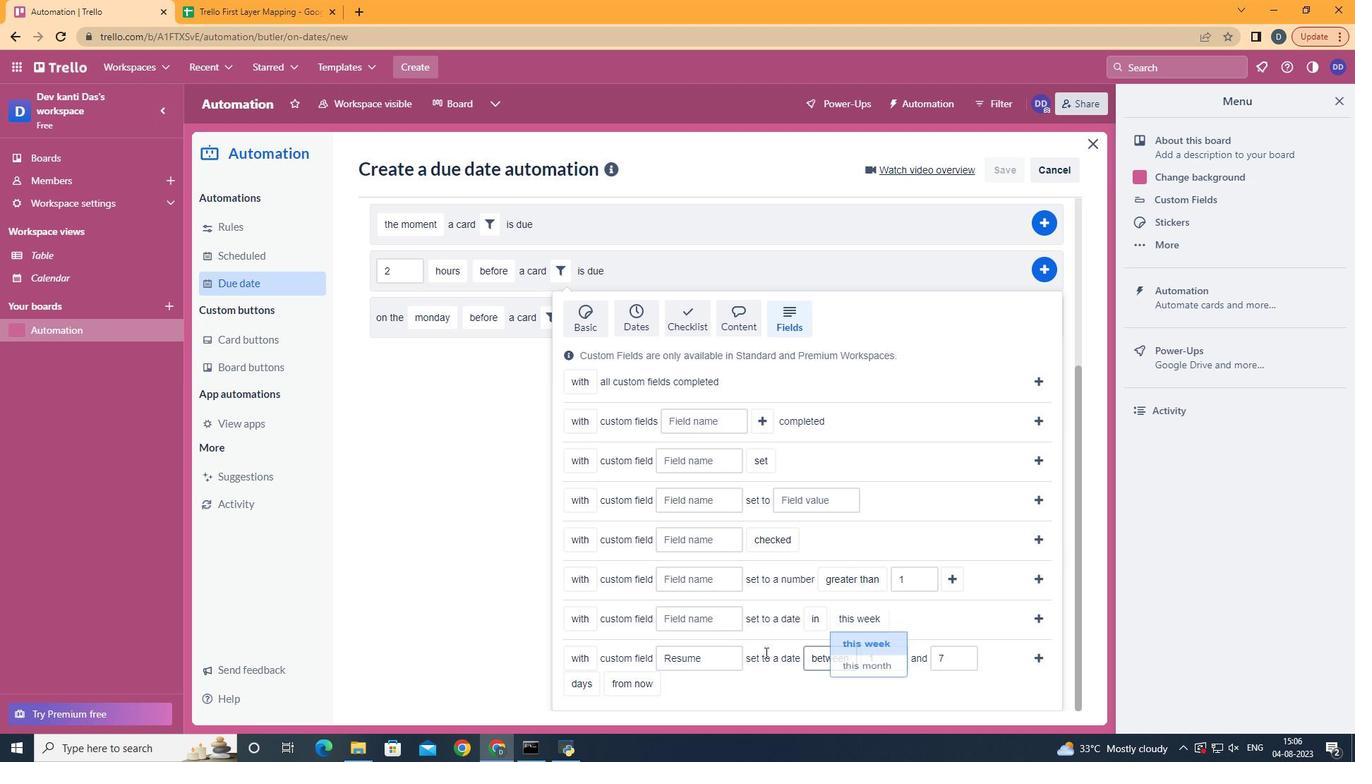 
Action: Mouse moved to (597, 659)
Screenshot: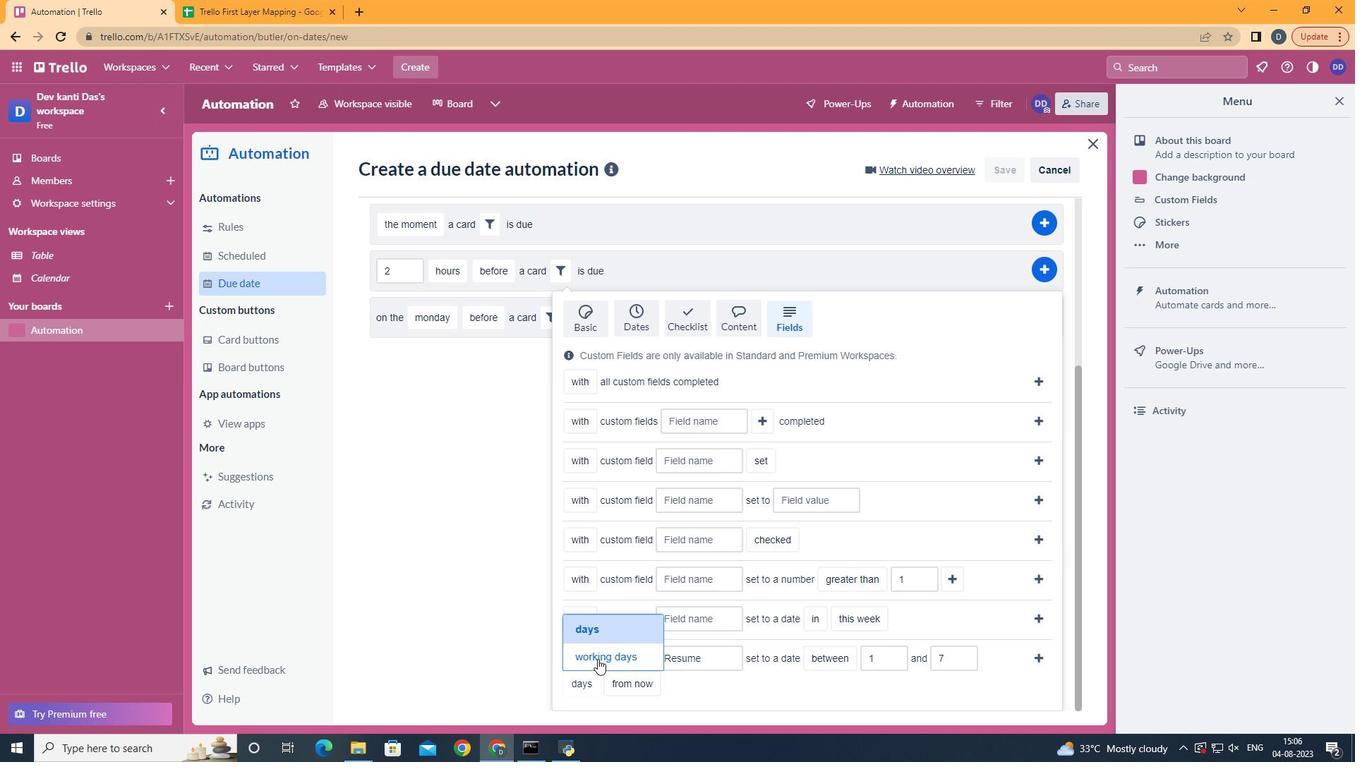 
Action: Mouse pressed left at (597, 659)
Screenshot: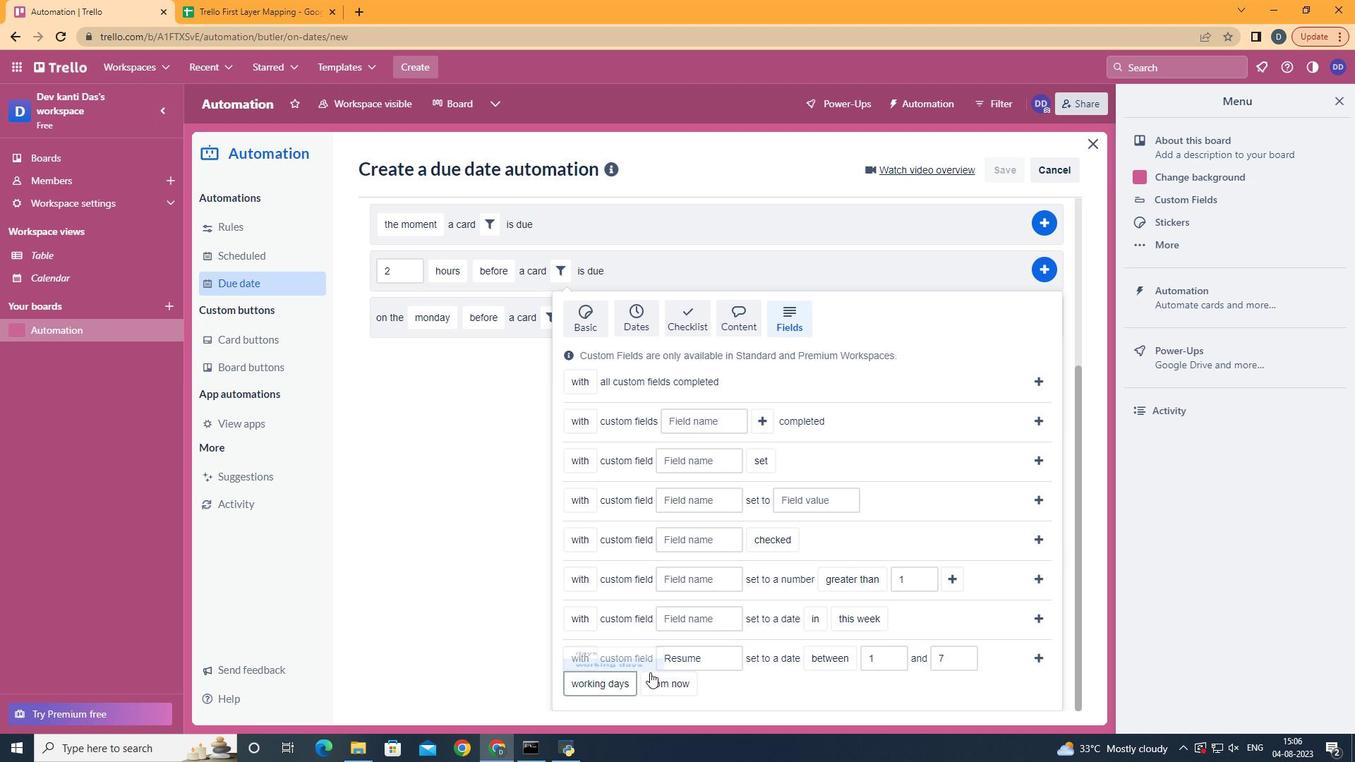 
Action: Mouse moved to (678, 615)
Screenshot: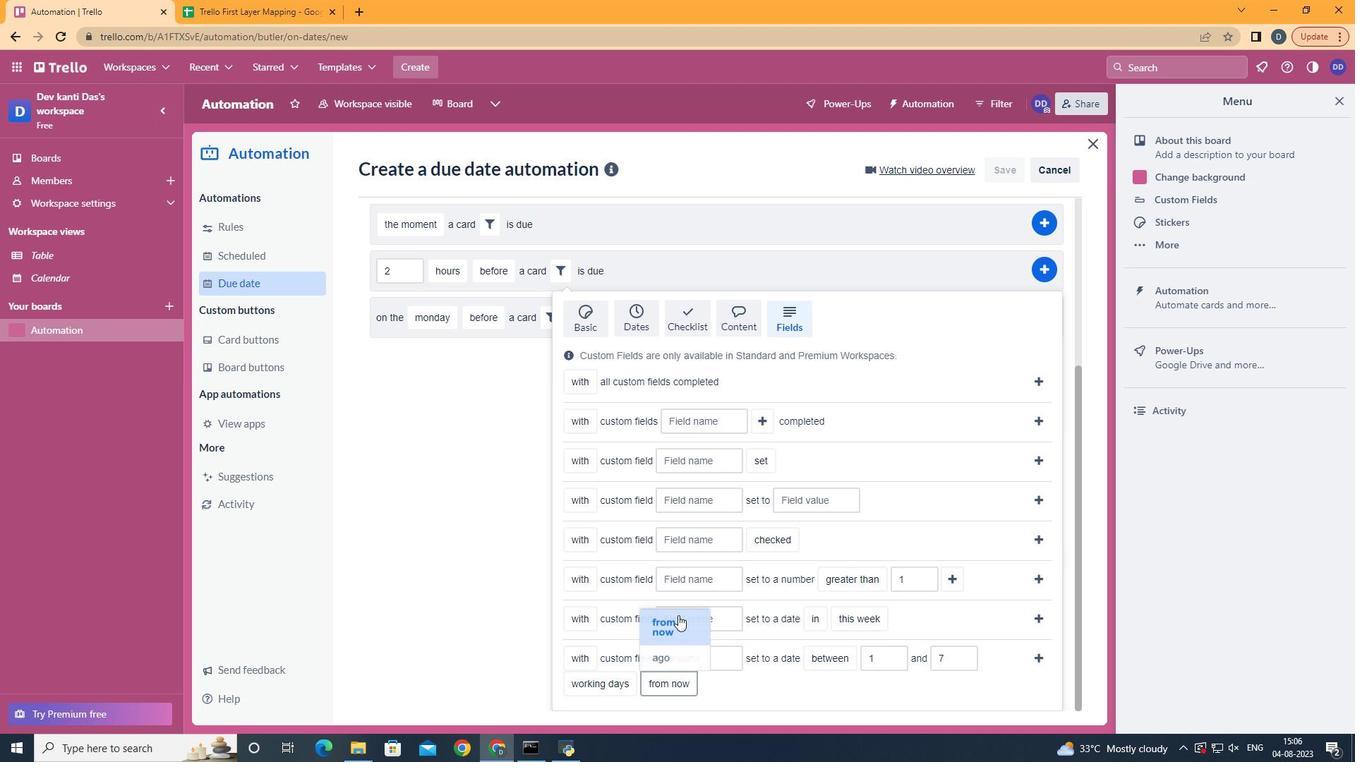 
Action: Mouse pressed left at (678, 615)
Screenshot: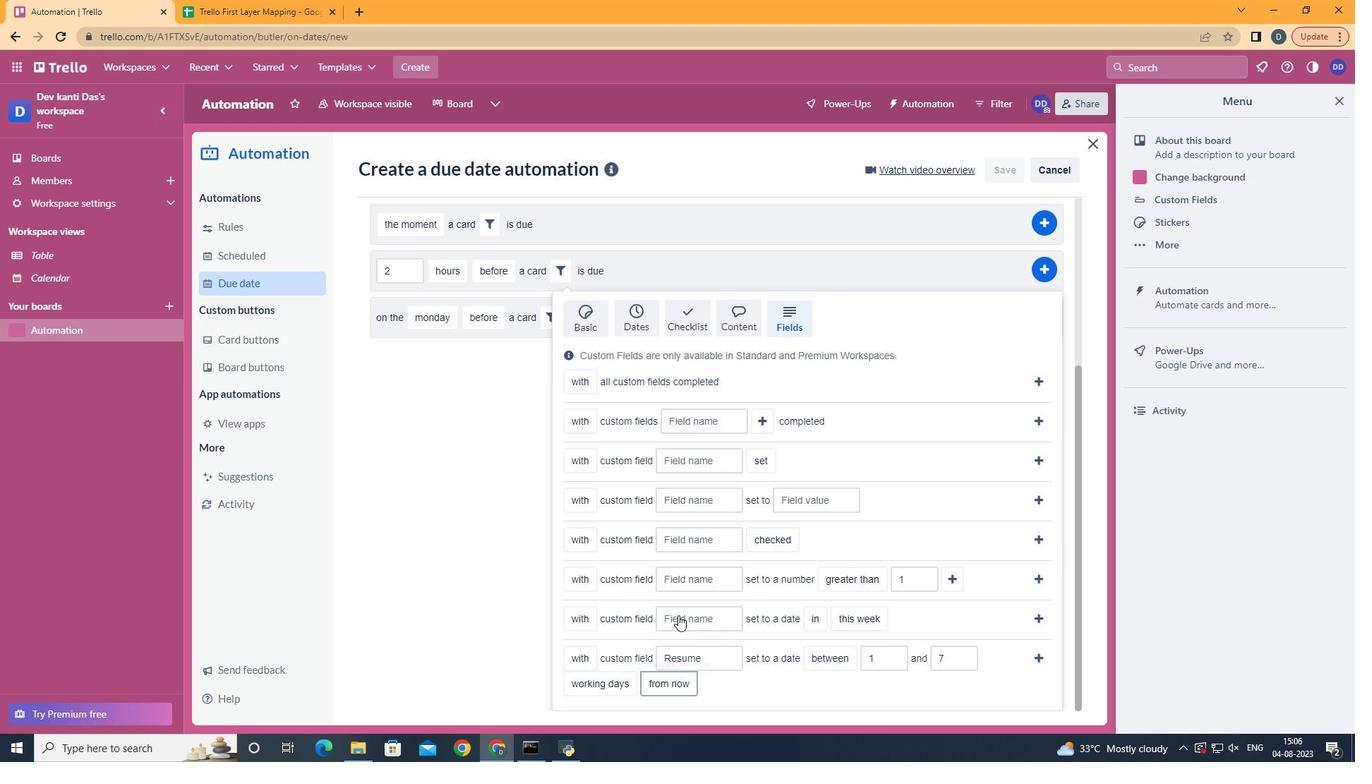 
Action: Mouse moved to (1030, 658)
Screenshot: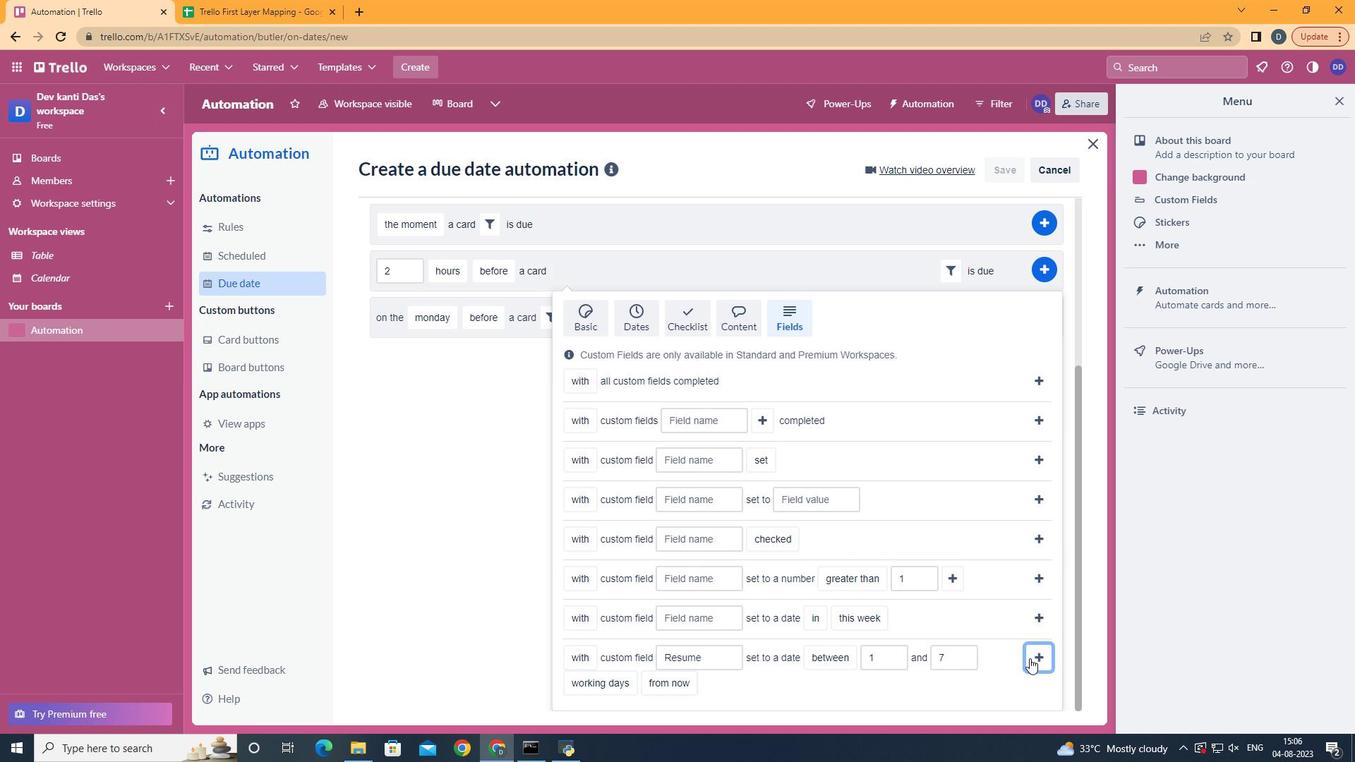 
Action: Mouse pressed left at (1030, 658)
Screenshot: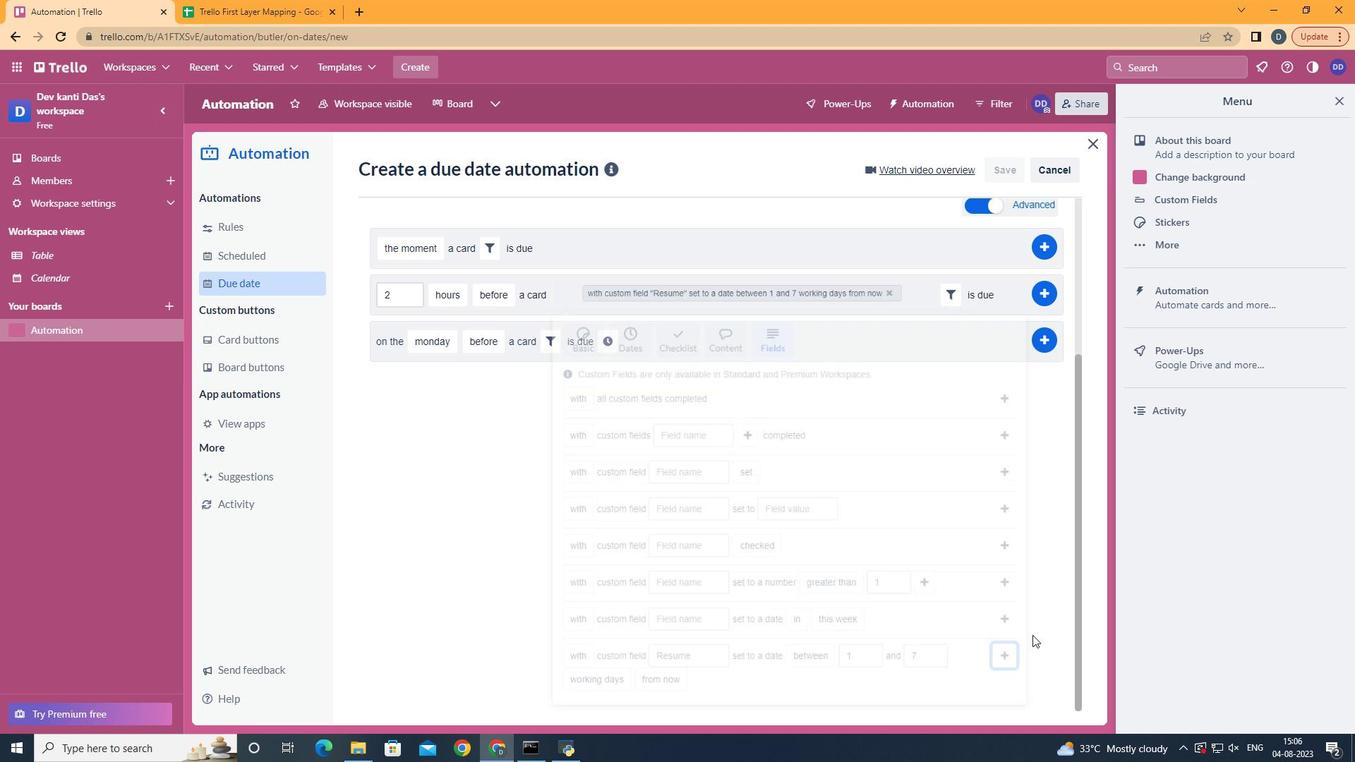 
Action: Mouse moved to (1055, 518)
Screenshot: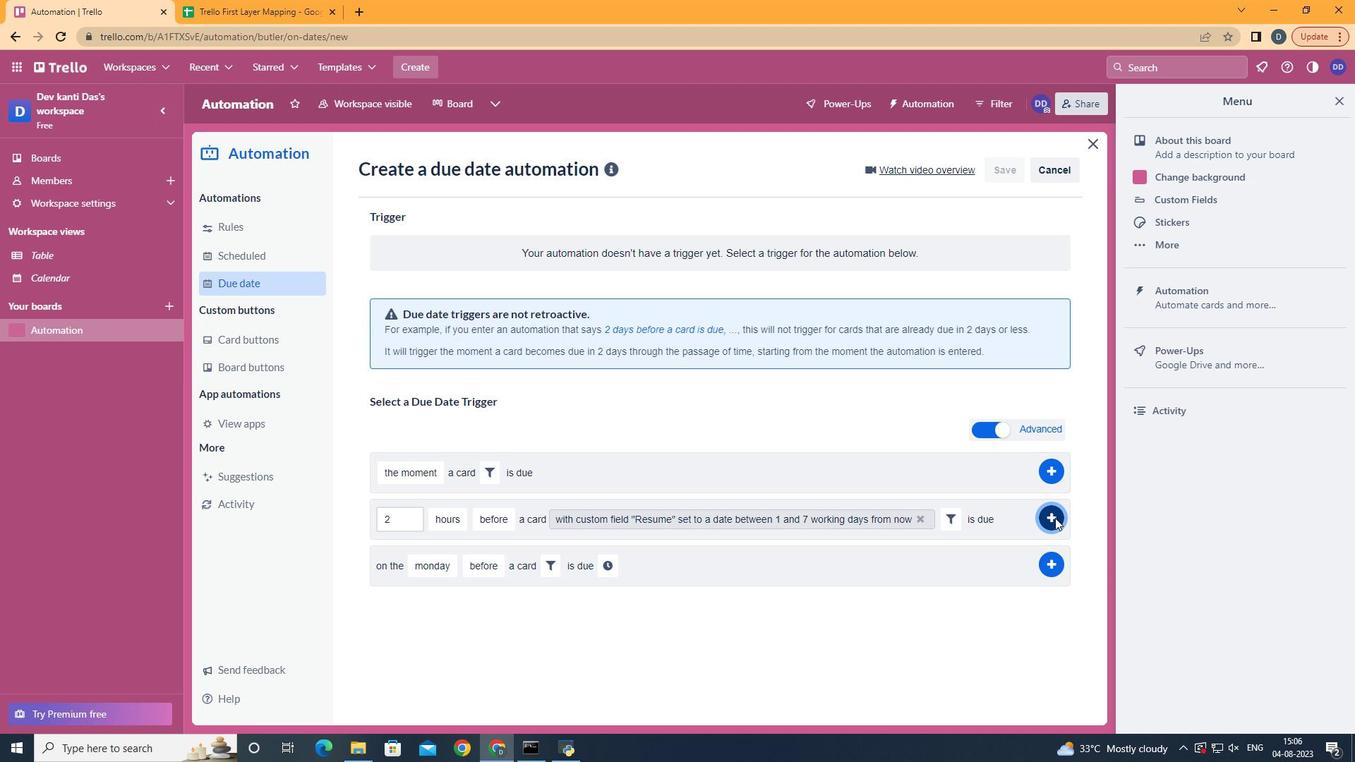 
Action: Mouse pressed left at (1055, 518)
Screenshot: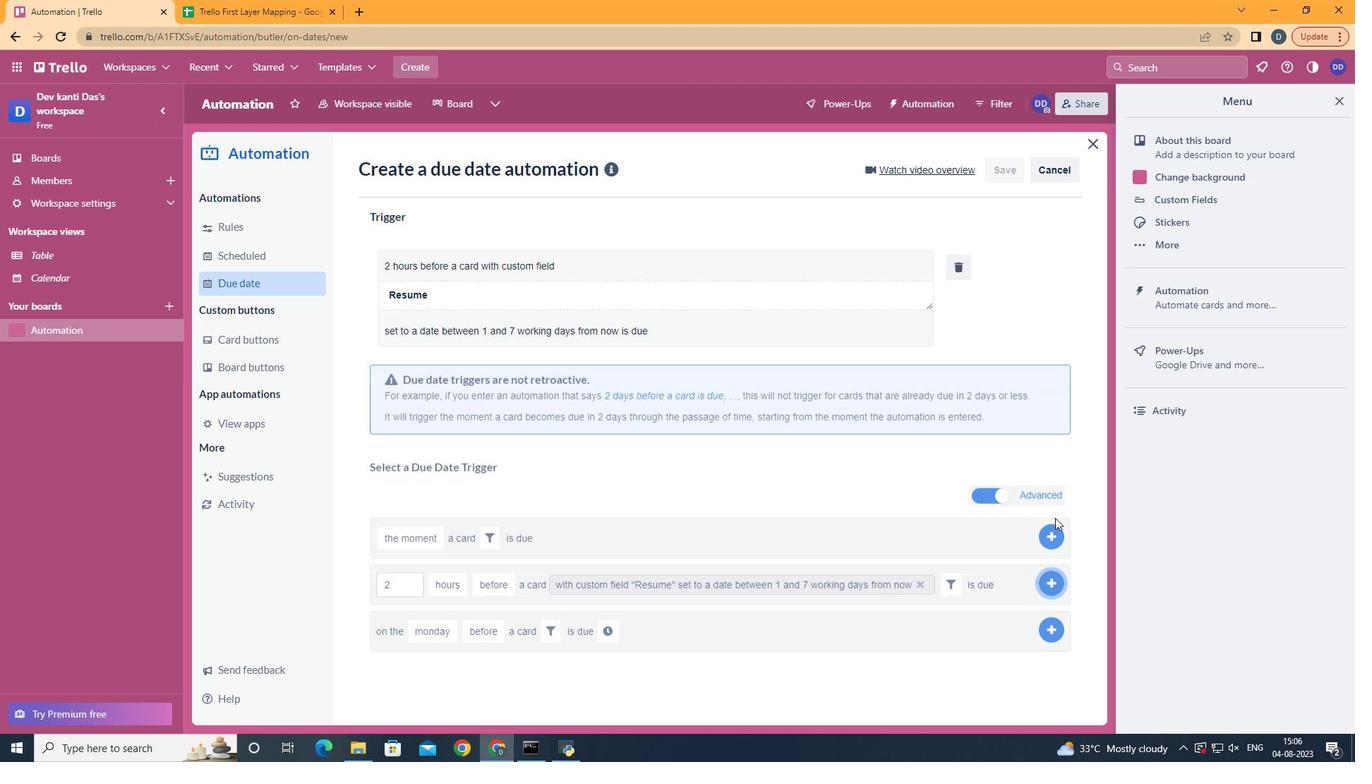 
Action: Mouse moved to (549, 307)
Screenshot: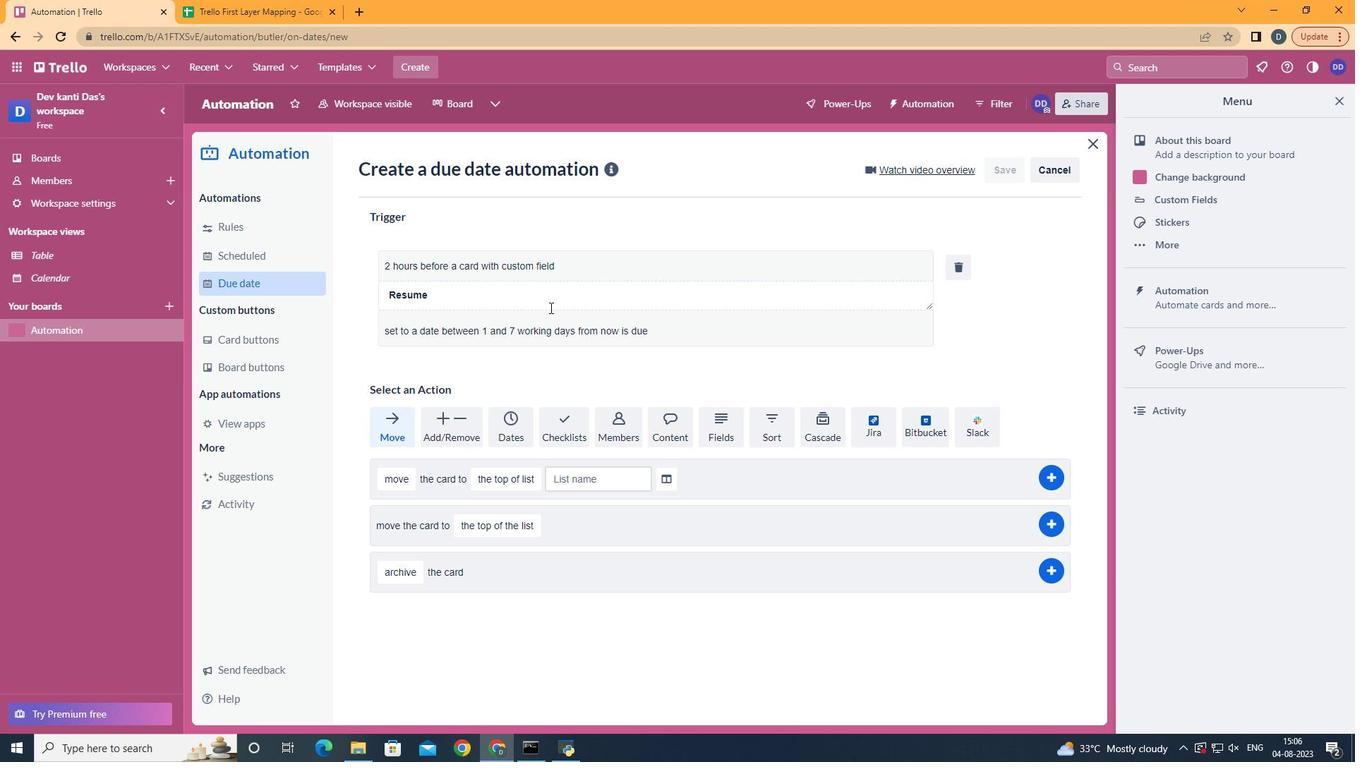 
